 Task: Create a due date automation trigger when advanced on, on the monday of the week before a card is due add checklist with checklist "Resume" incomplete at 11:00 AM.
Action: Mouse moved to (916, 281)
Screenshot: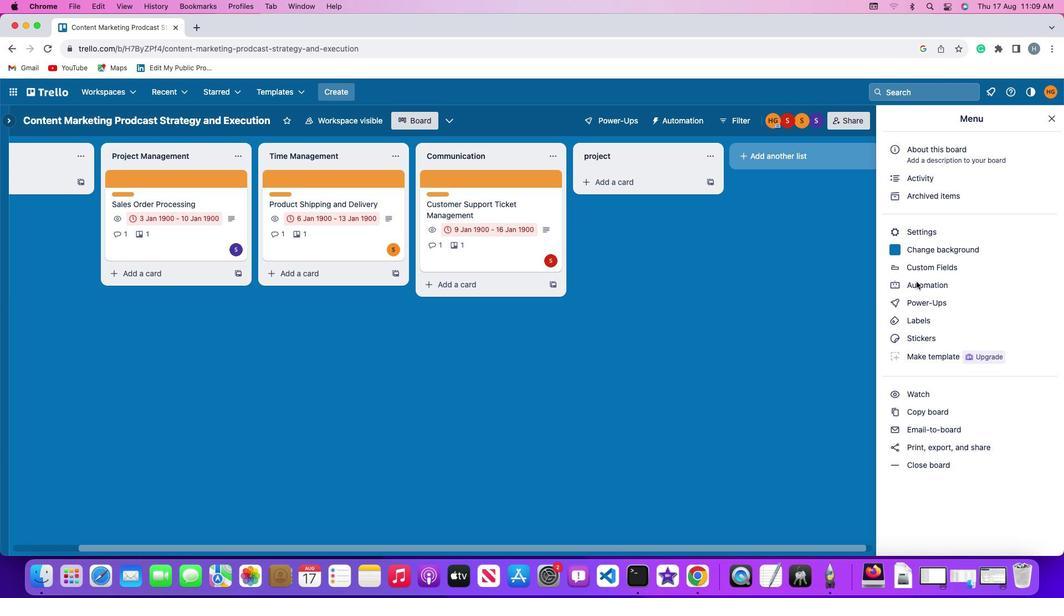 
Action: Mouse pressed left at (916, 281)
Screenshot: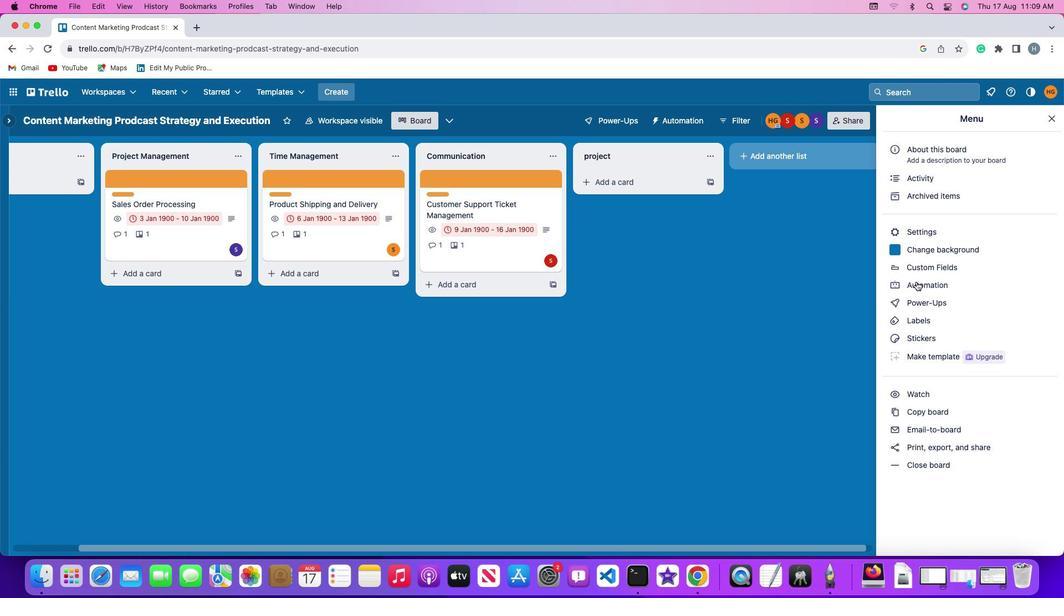 
Action: Mouse pressed left at (916, 281)
Screenshot: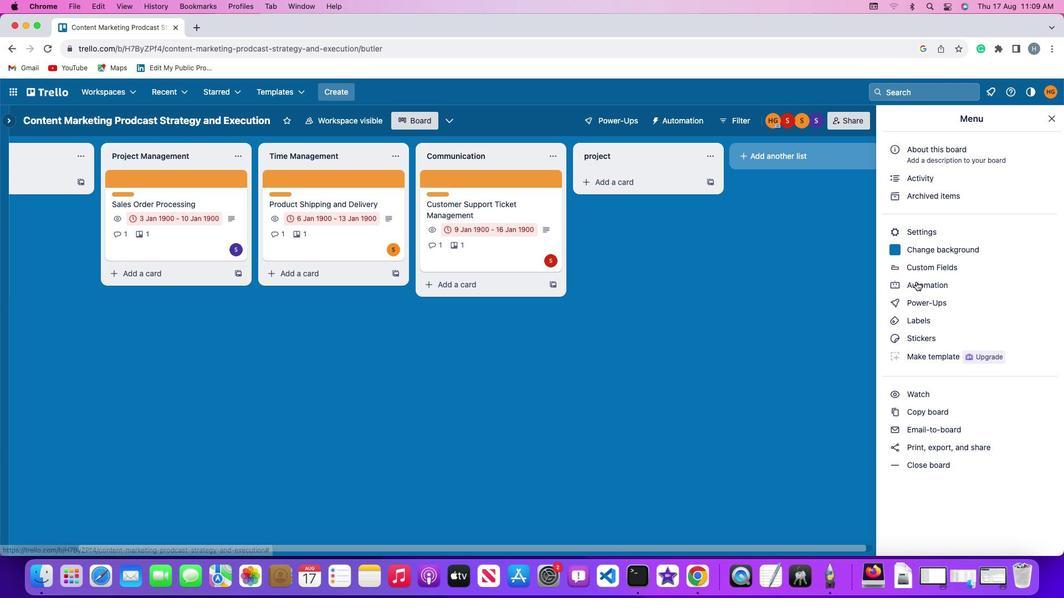 
Action: Mouse moved to (63, 258)
Screenshot: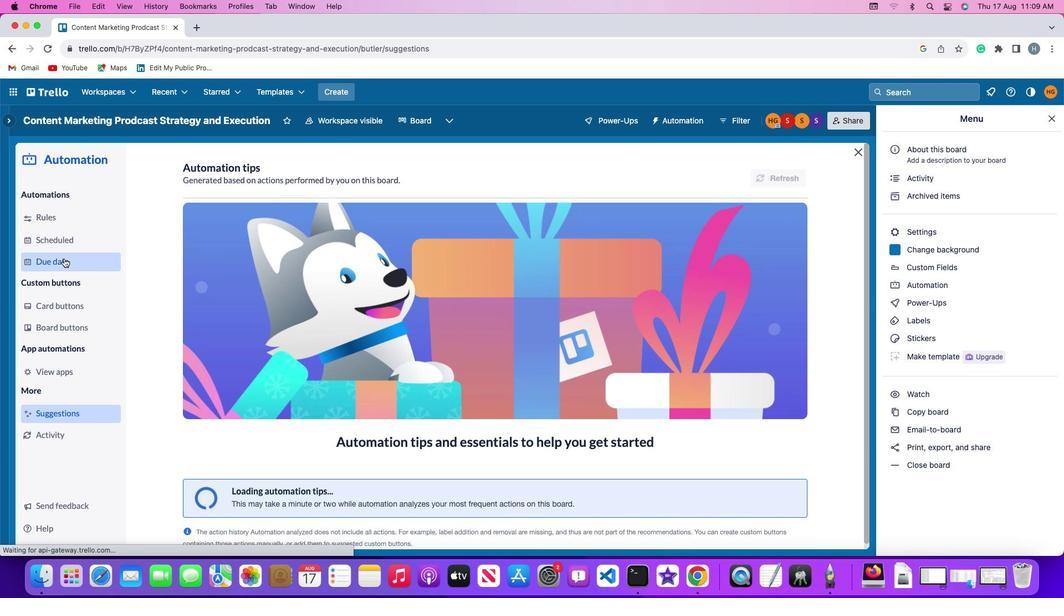 
Action: Mouse pressed left at (63, 258)
Screenshot: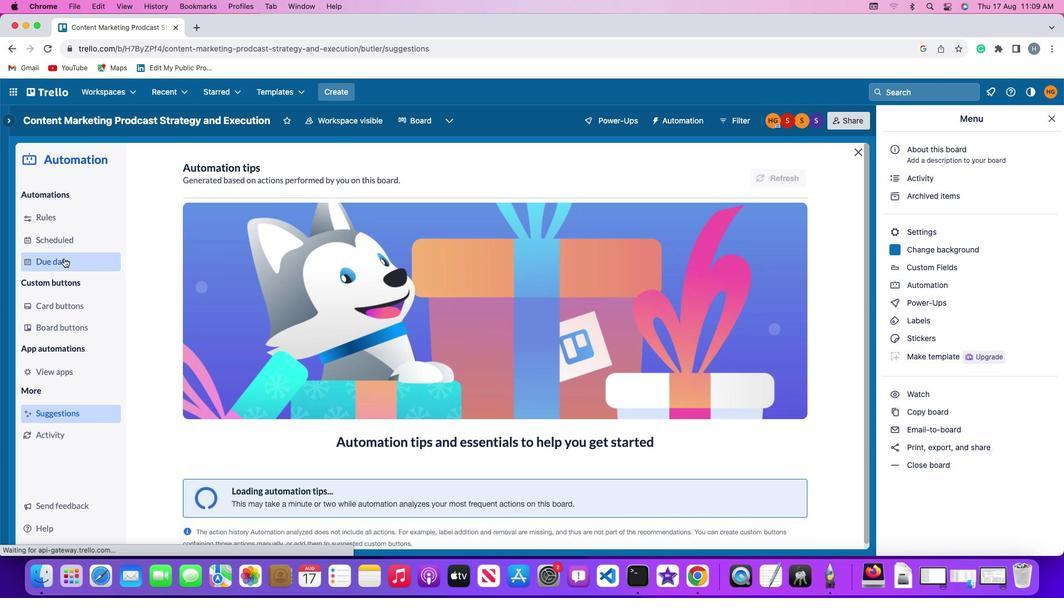 
Action: Mouse moved to (751, 171)
Screenshot: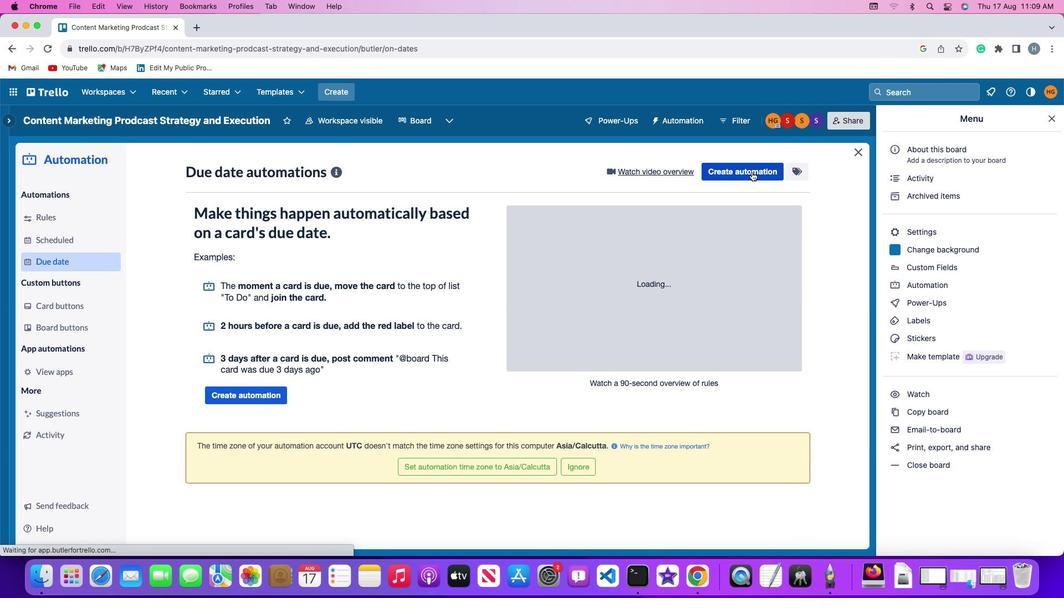 
Action: Mouse pressed left at (751, 171)
Screenshot: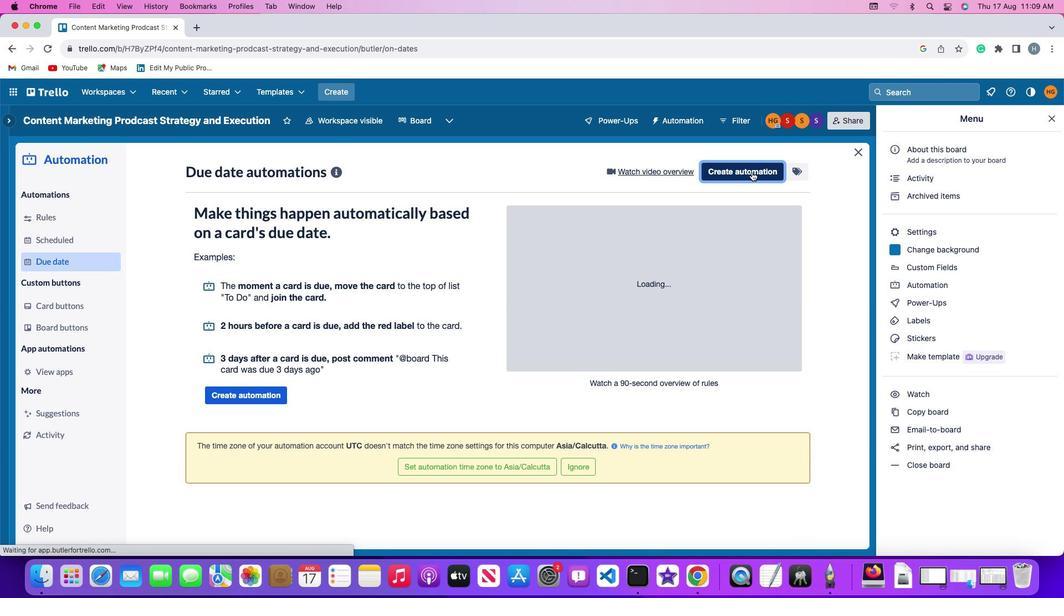 
Action: Mouse moved to (196, 278)
Screenshot: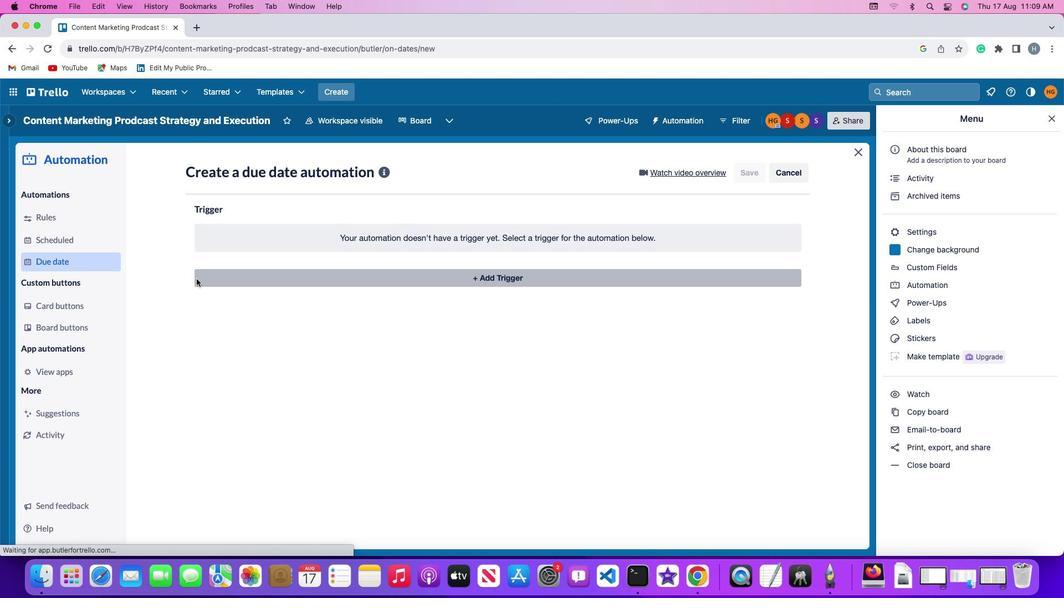 
Action: Mouse pressed left at (196, 278)
Screenshot: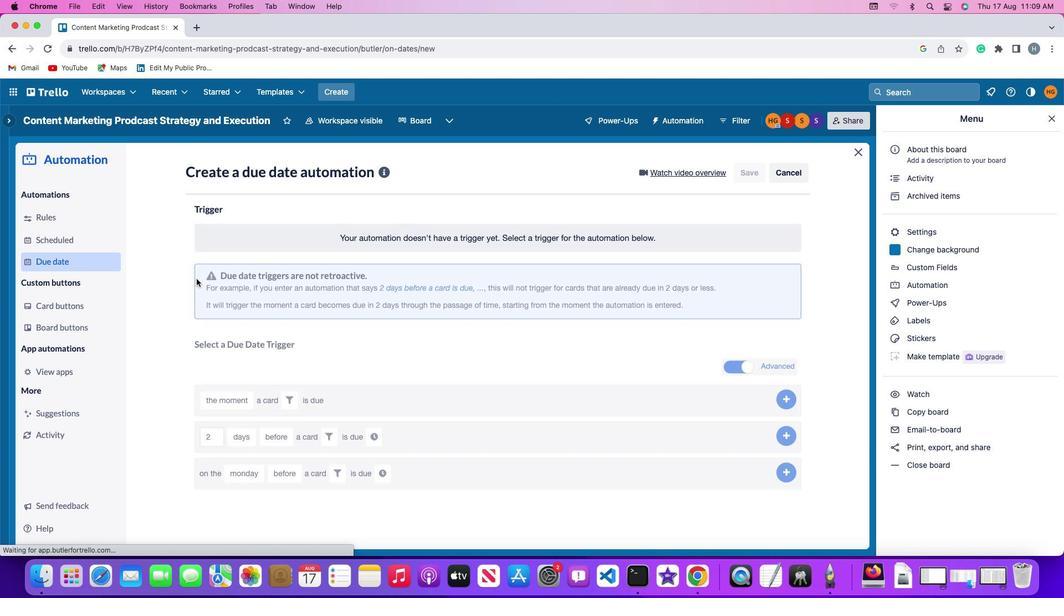 
Action: Mouse moved to (237, 482)
Screenshot: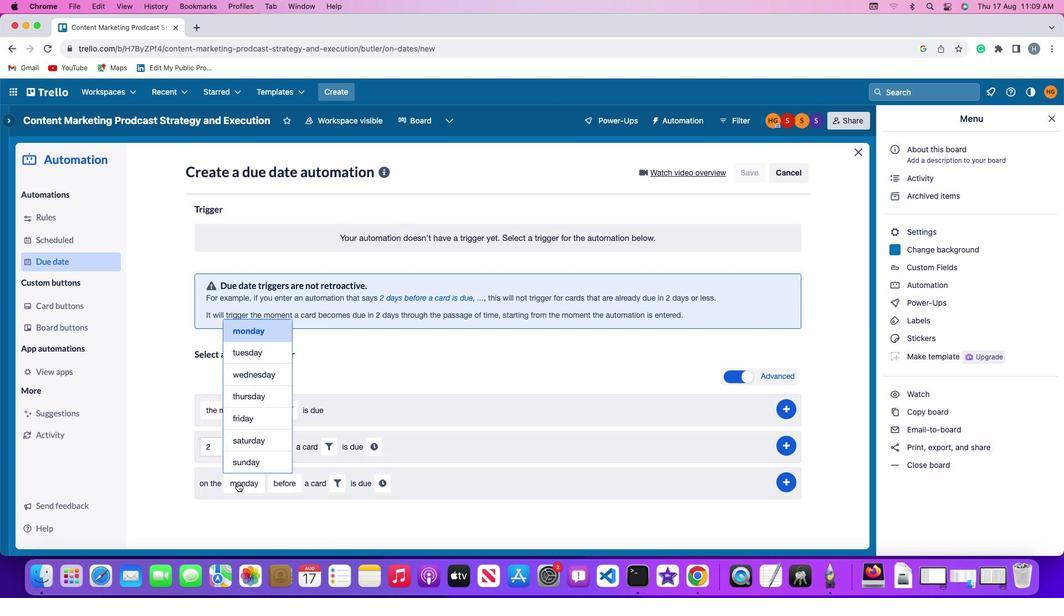 
Action: Mouse pressed left at (237, 482)
Screenshot: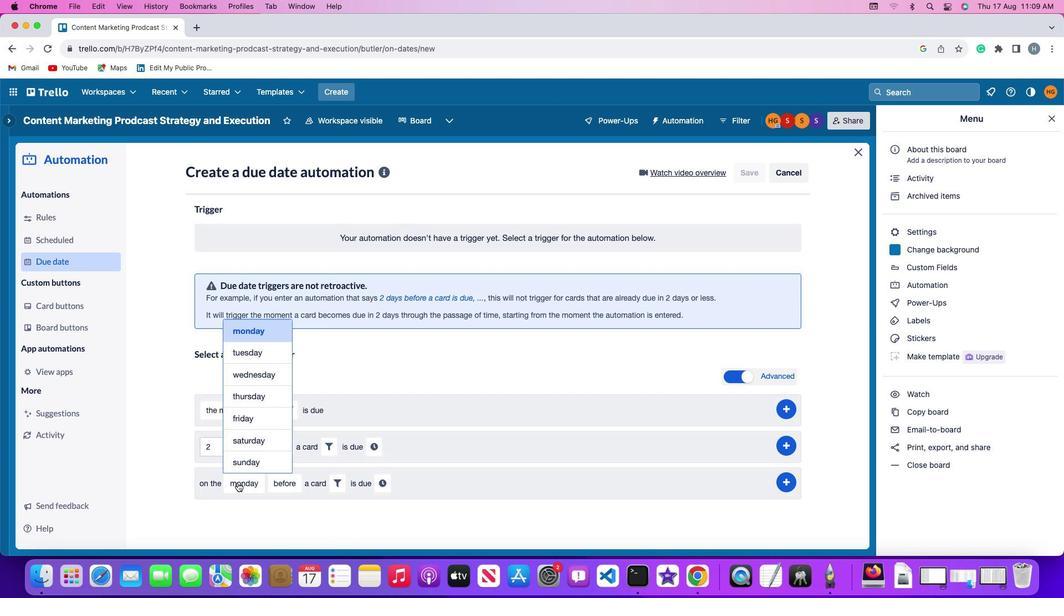 
Action: Mouse moved to (248, 331)
Screenshot: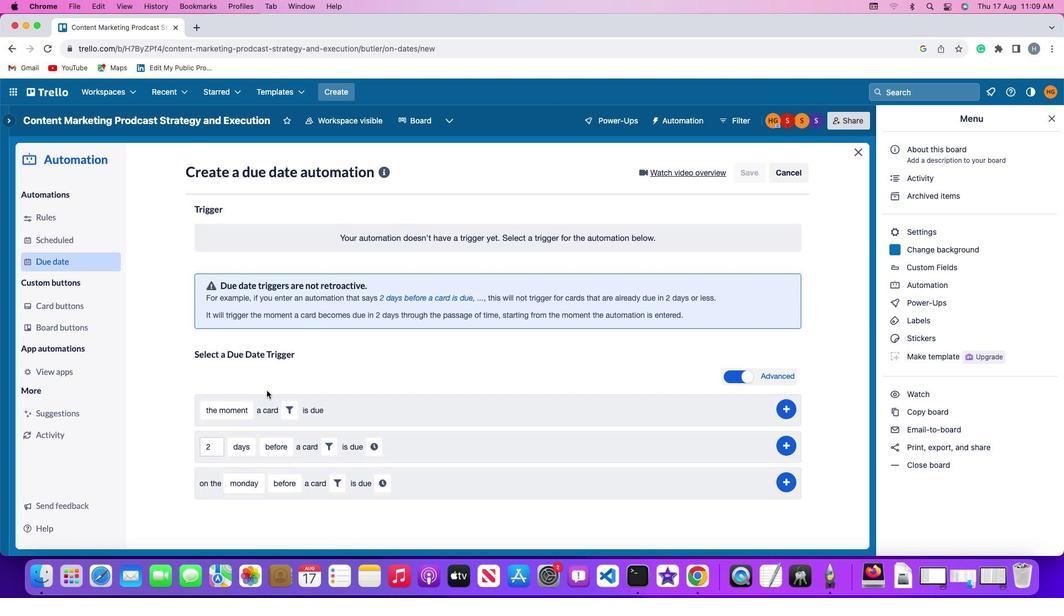 
Action: Mouse pressed left at (248, 331)
Screenshot: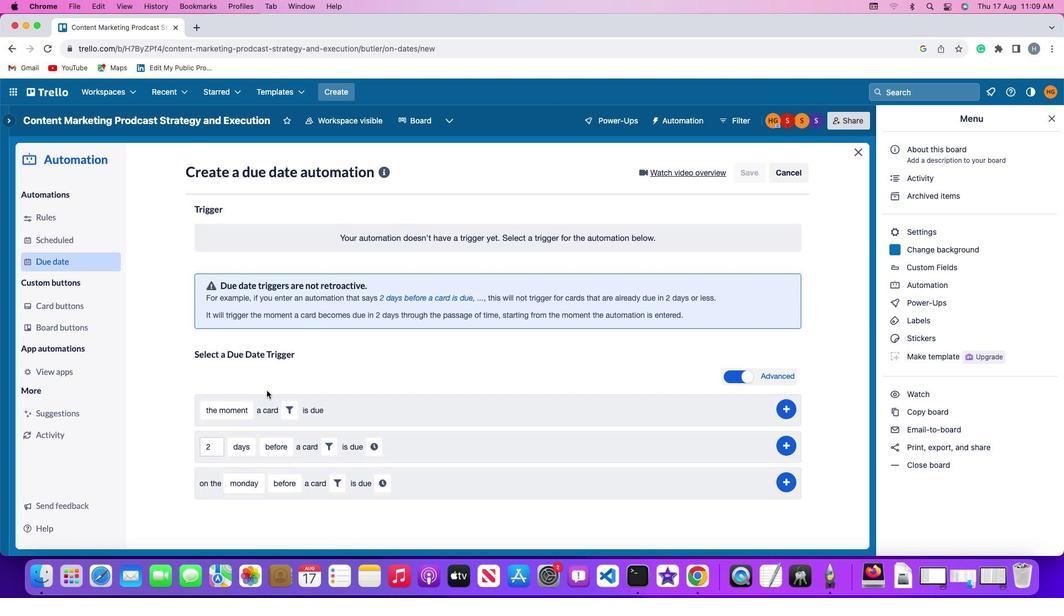 
Action: Mouse moved to (290, 487)
Screenshot: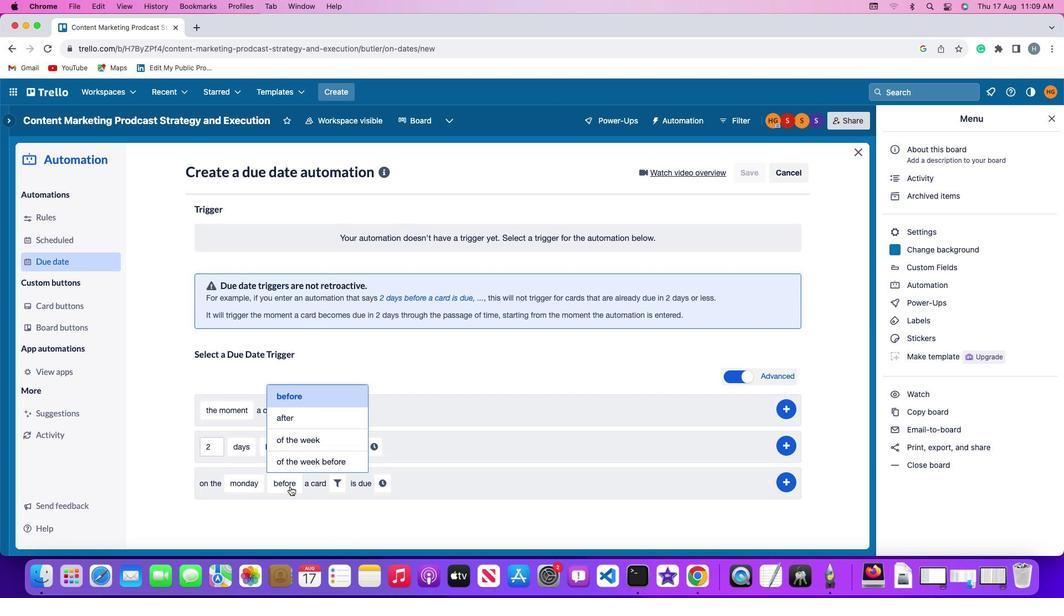 
Action: Mouse pressed left at (290, 487)
Screenshot: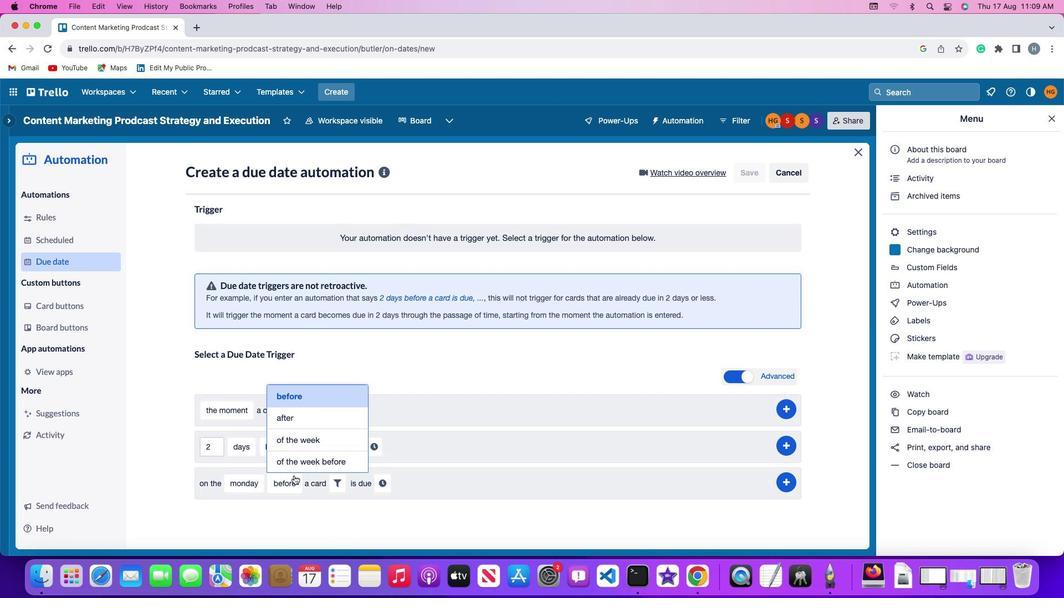 
Action: Mouse moved to (296, 460)
Screenshot: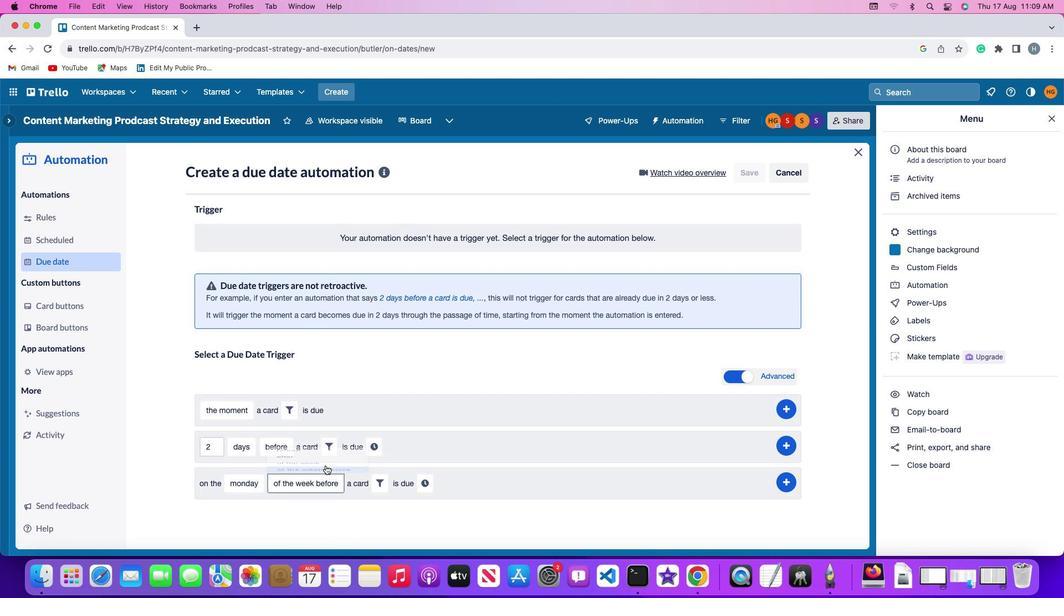 
Action: Mouse pressed left at (296, 460)
Screenshot: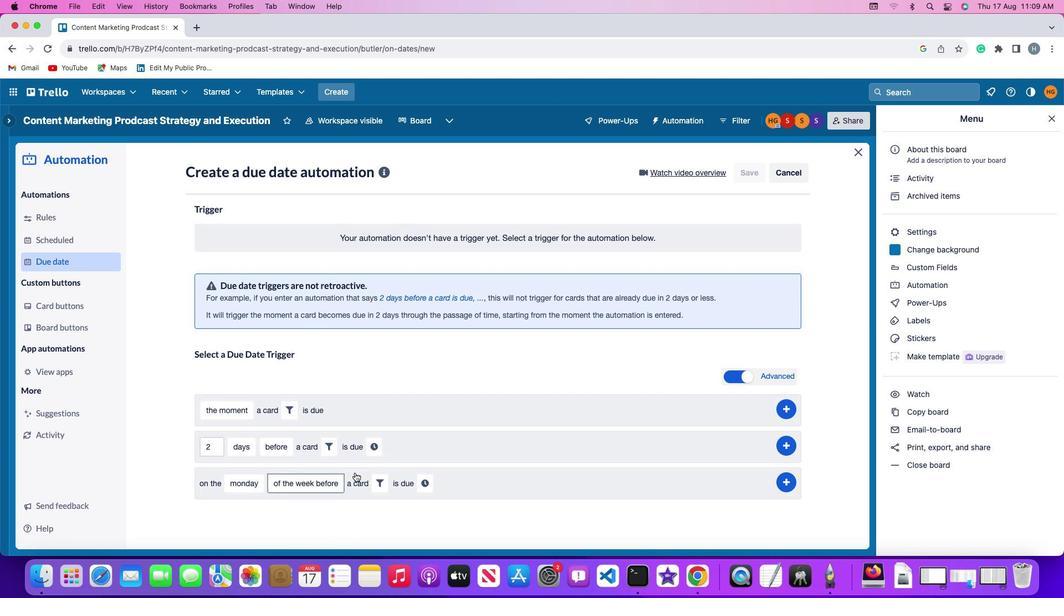 
Action: Mouse moved to (374, 480)
Screenshot: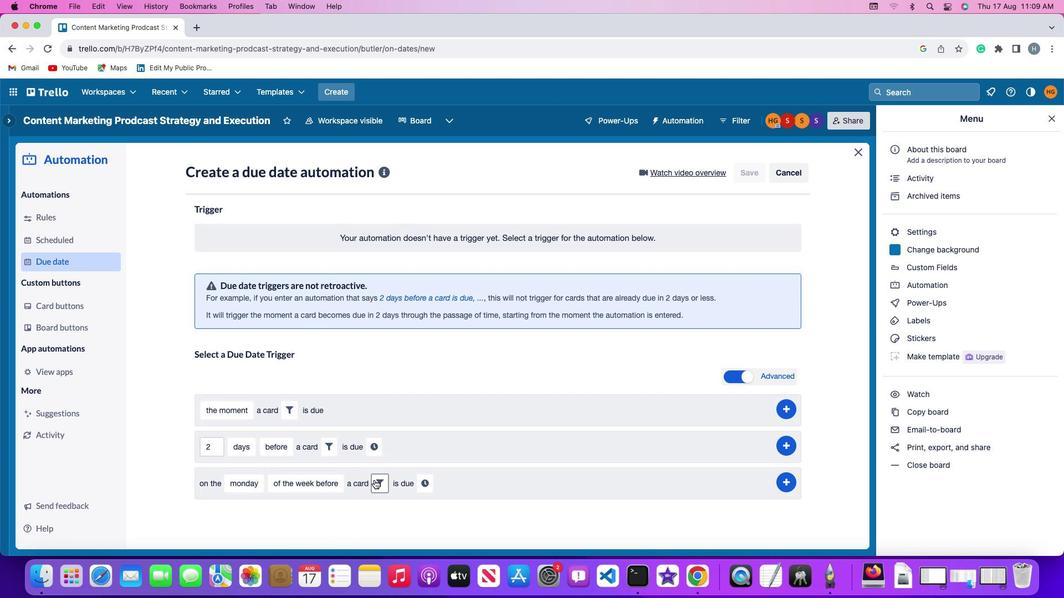 
Action: Mouse pressed left at (374, 480)
Screenshot: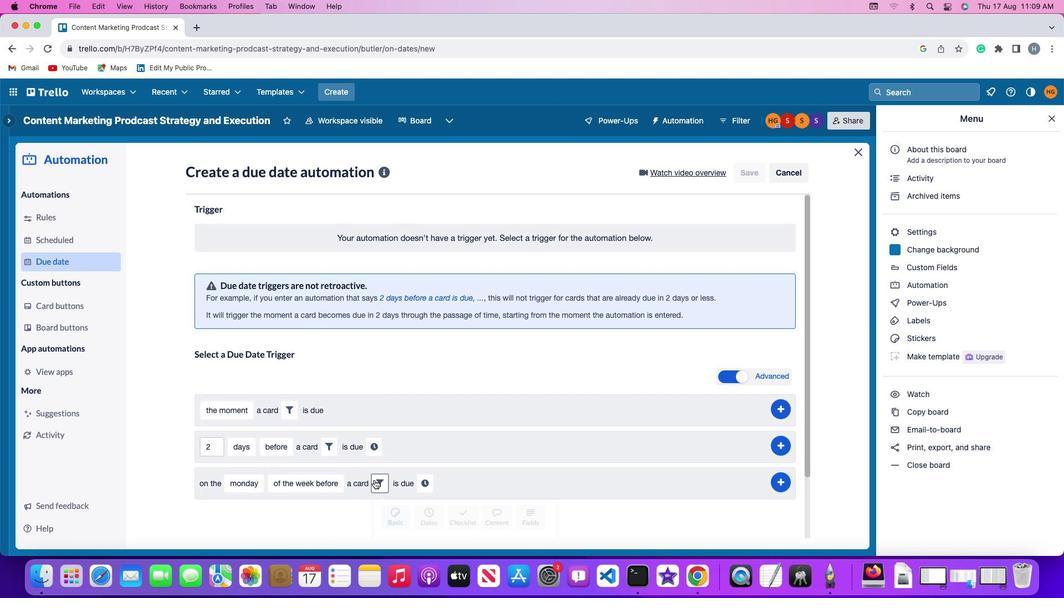 
Action: Mouse moved to (471, 517)
Screenshot: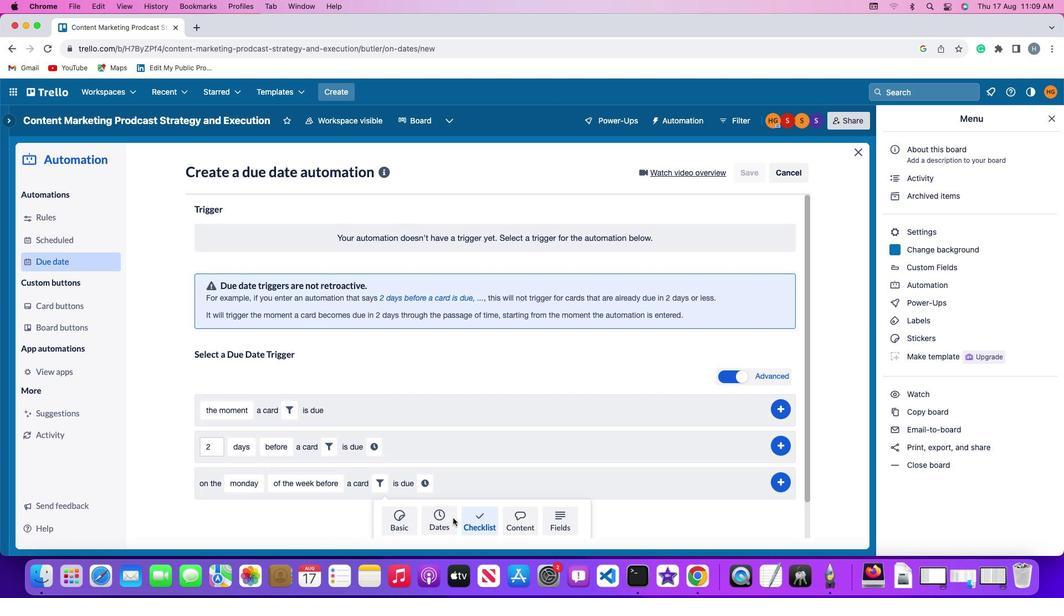 
Action: Mouse pressed left at (471, 517)
Screenshot: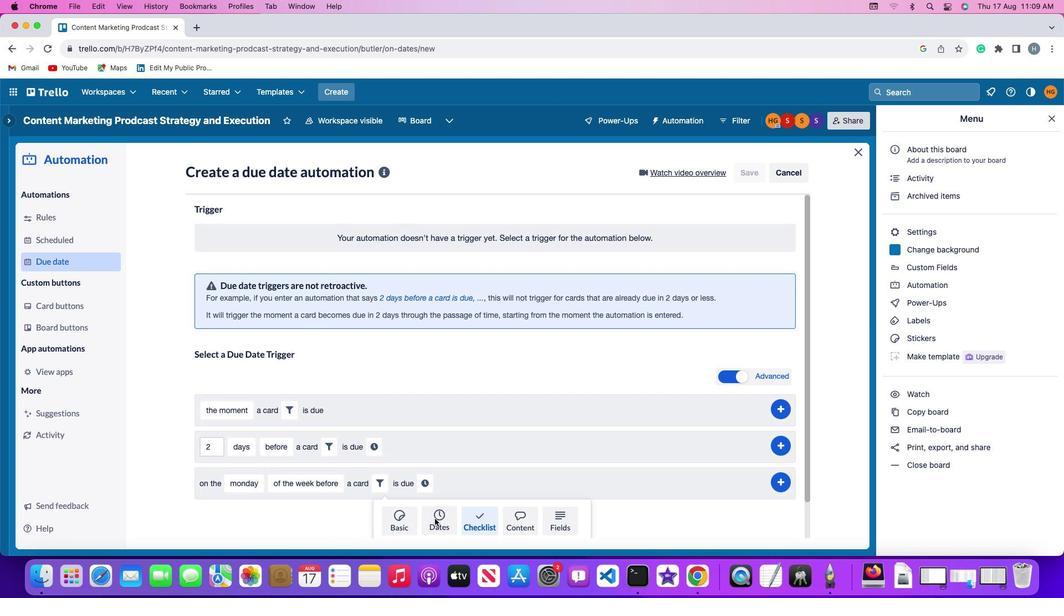 
Action: Mouse moved to (350, 517)
Screenshot: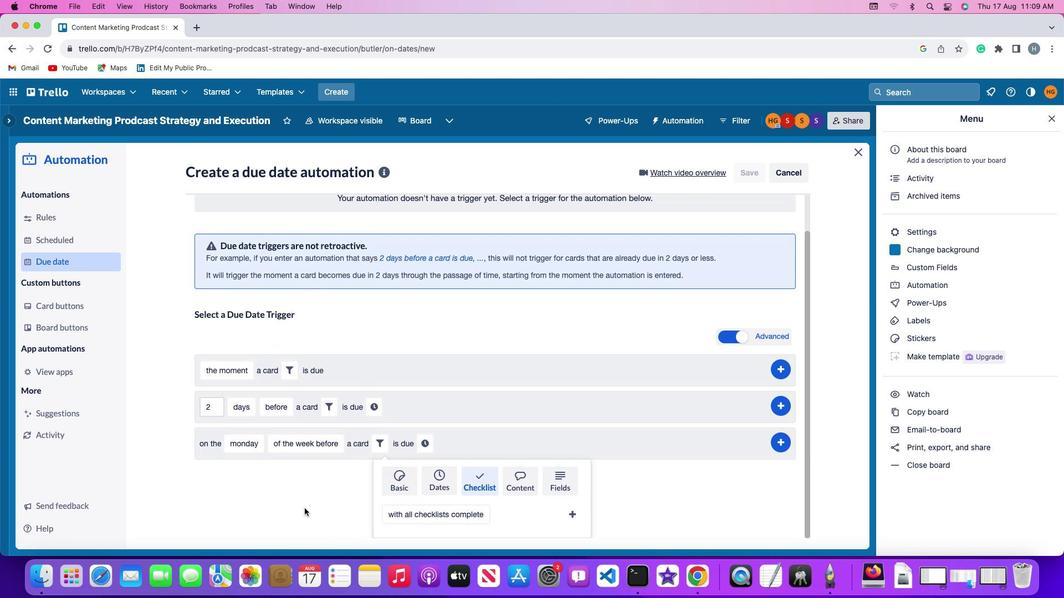 
Action: Mouse scrolled (350, 517) with delta (0, 0)
Screenshot: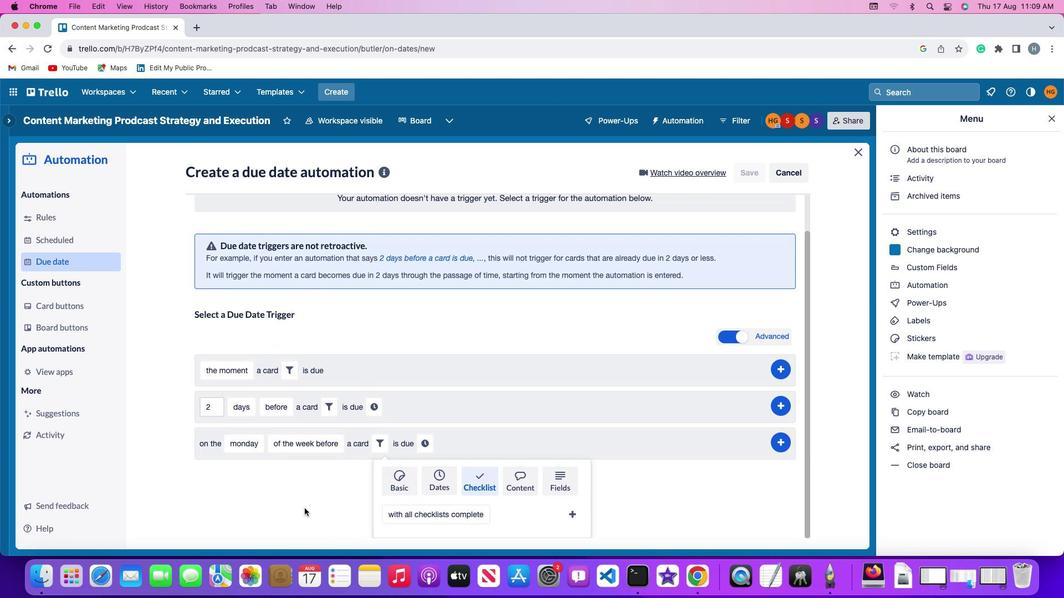 
Action: Mouse scrolled (350, 517) with delta (0, 0)
Screenshot: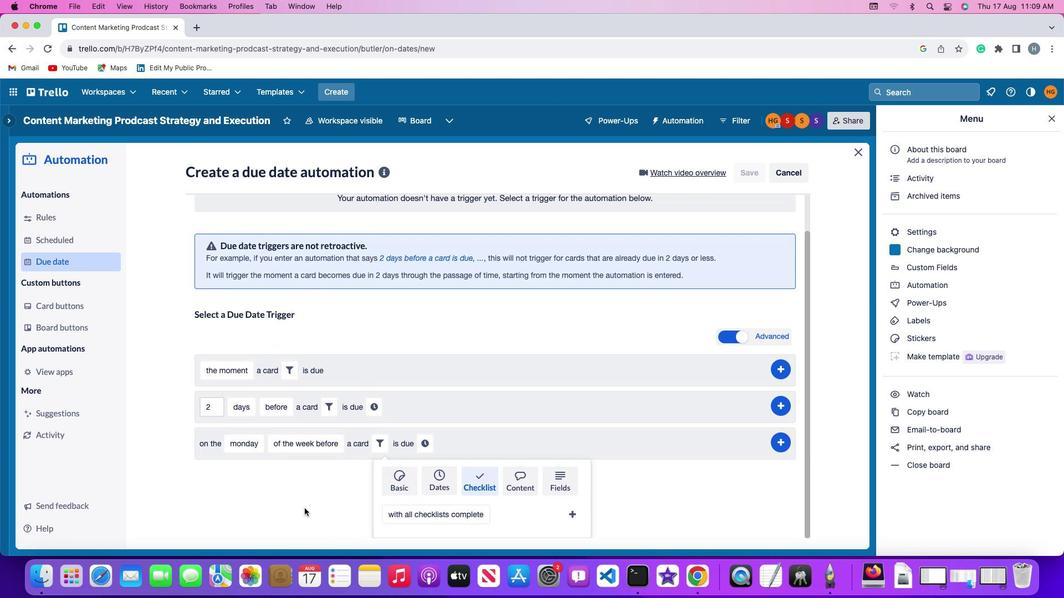 
Action: Mouse scrolled (350, 517) with delta (0, -2)
Screenshot: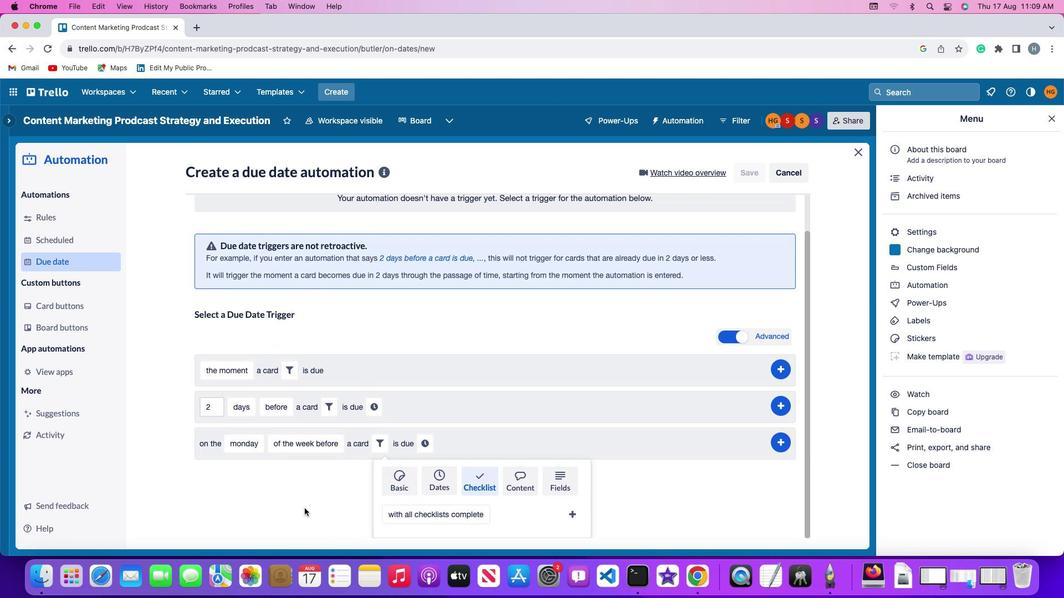 
Action: Mouse scrolled (350, 517) with delta (0, -2)
Screenshot: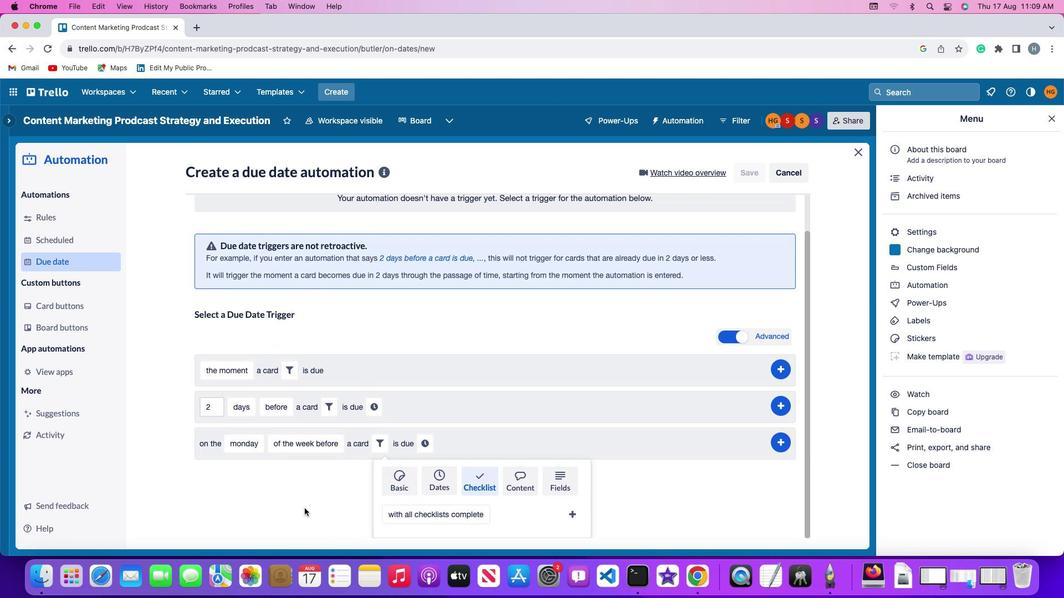 
Action: Mouse scrolled (350, 517) with delta (0, -3)
Screenshot: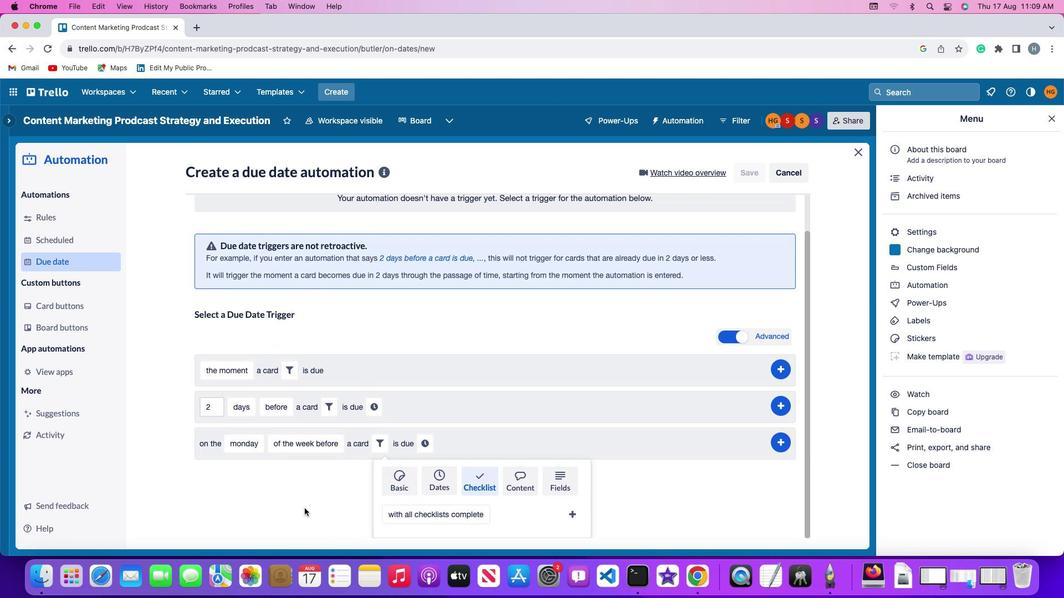 
Action: Mouse moved to (404, 515)
Screenshot: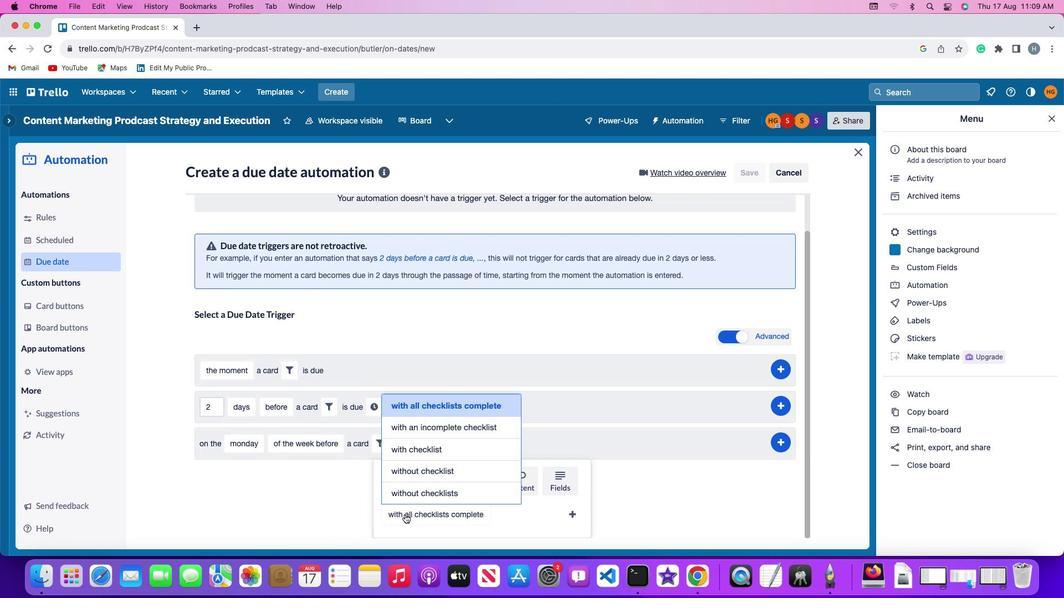 
Action: Mouse pressed left at (404, 515)
Screenshot: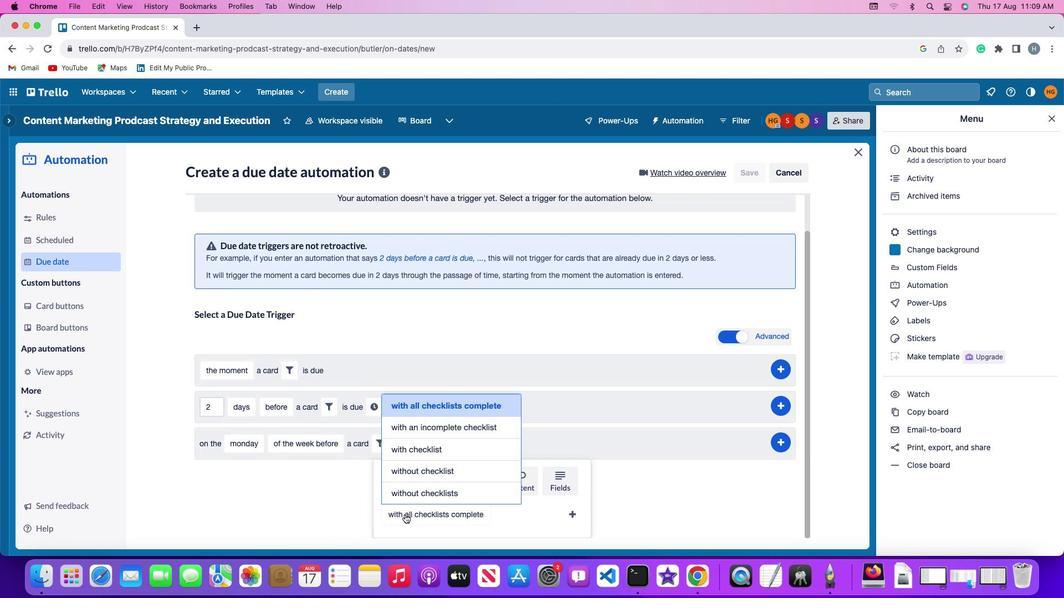 
Action: Mouse moved to (416, 449)
Screenshot: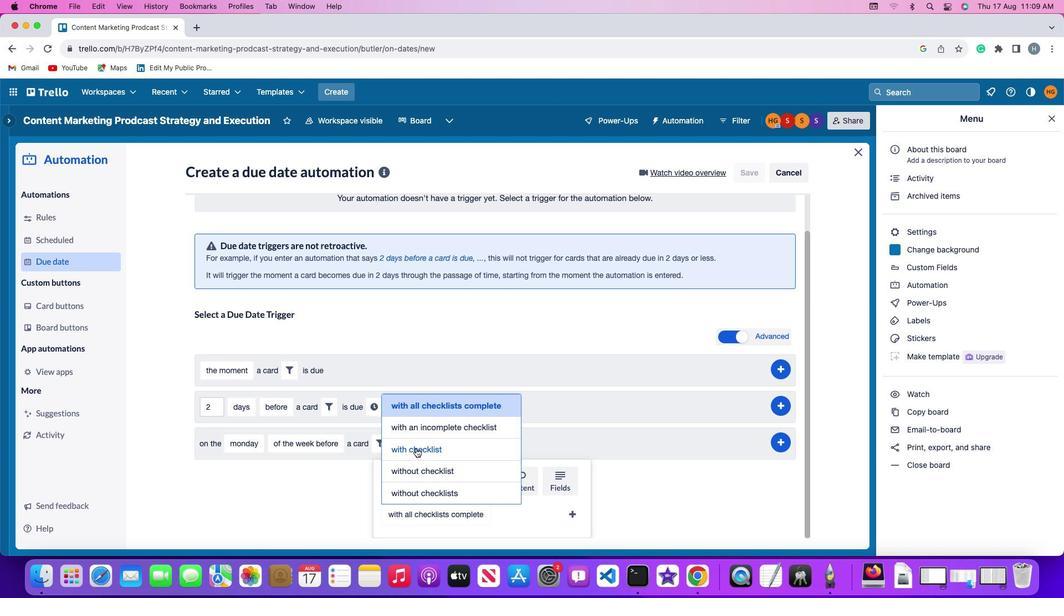 
Action: Mouse pressed left at (416, 449)
Screenshot: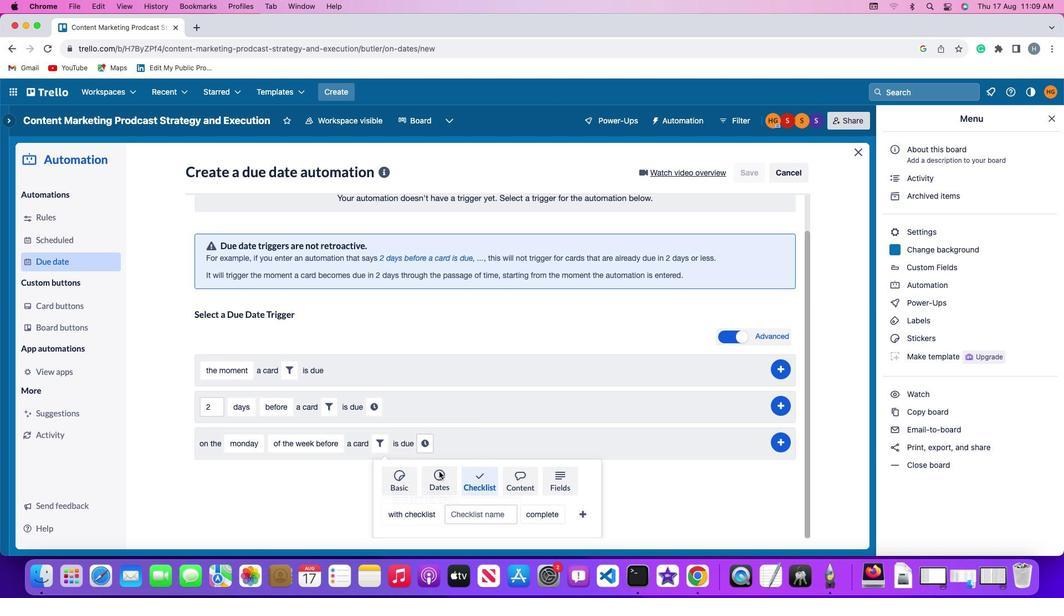 
Action: Mouse moved to (481, 510)
Screenshot: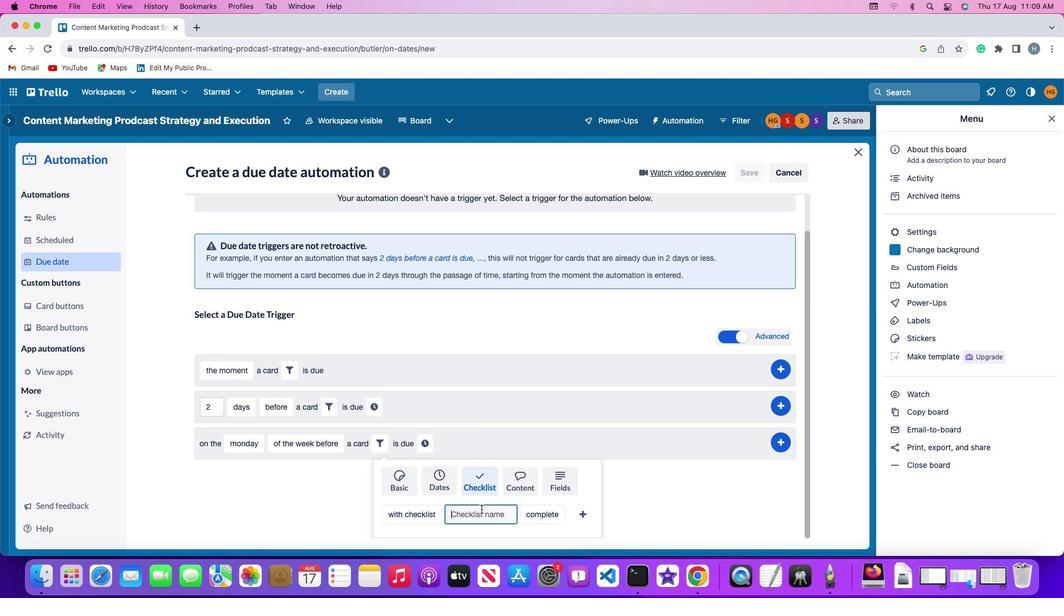
Action: Mouse pressed left at (481, 510)
Screenshot: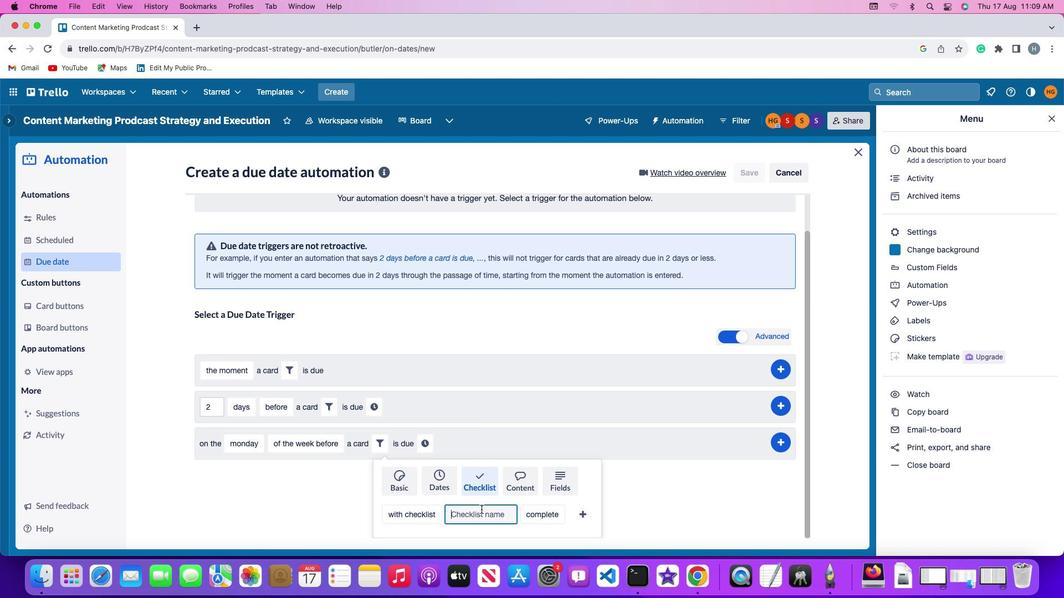 
Action: Key pressed Key.shift'R''e''s''u''m''e'
Screenshot: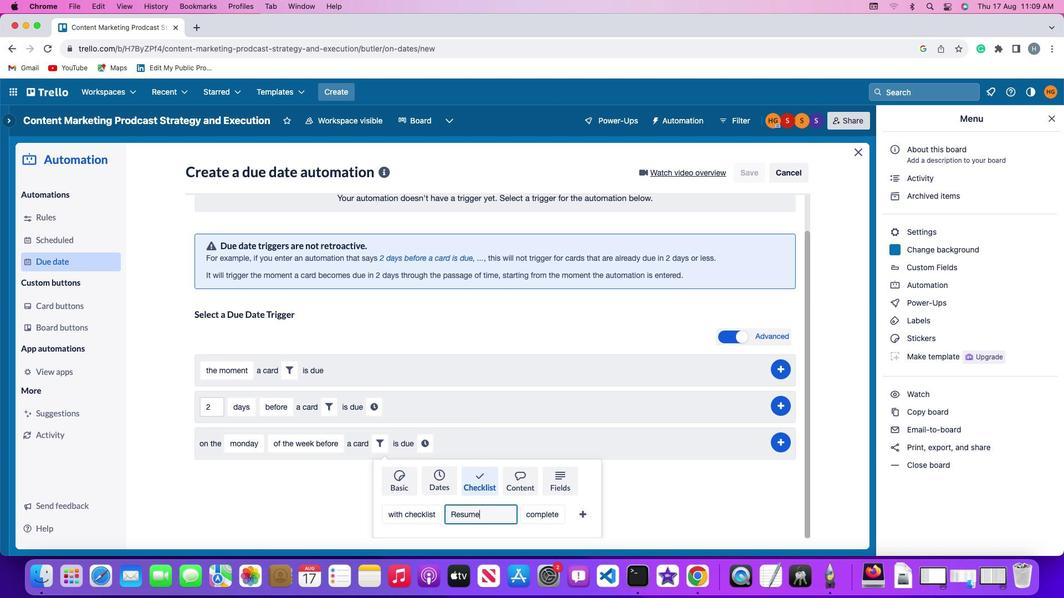 
Action: Mouse moved to (538, 519)
Screenshot: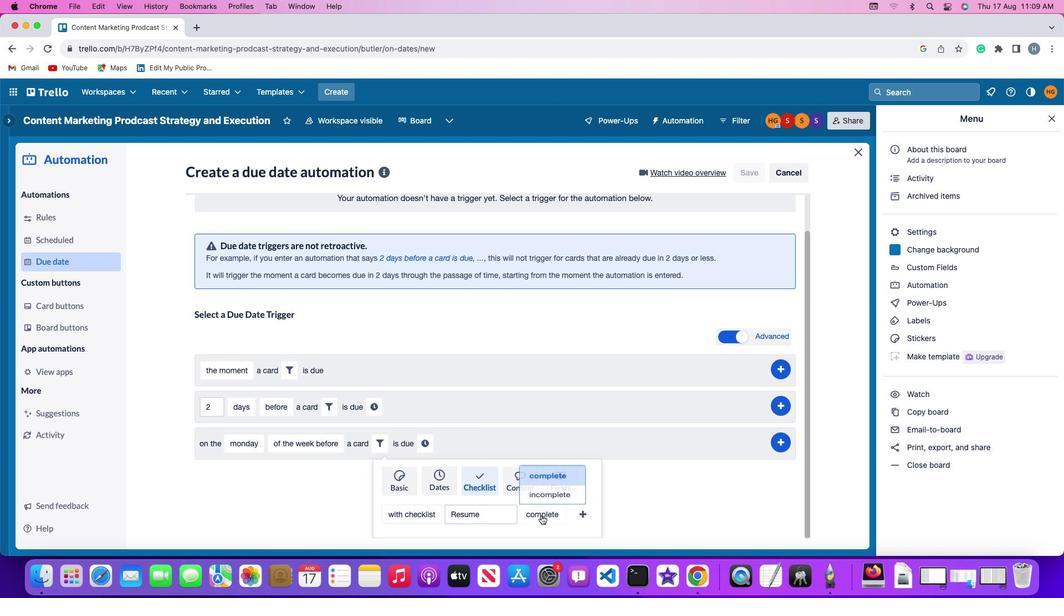 
Action: Mouse pressed left at (538, 519)
Screenshot: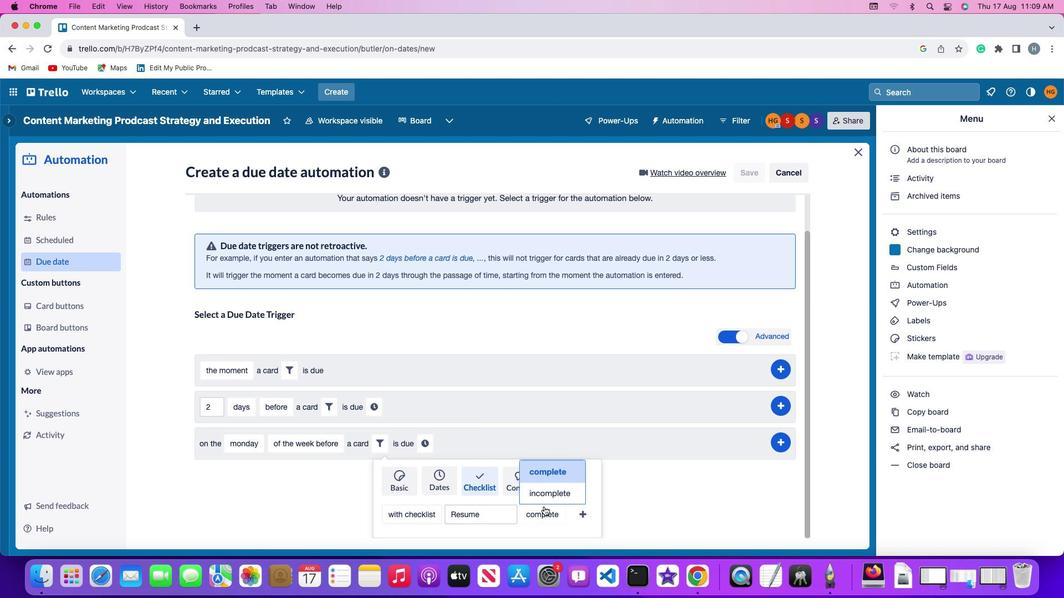 
Action: Mouse moved to (545, 493)
Screenshot: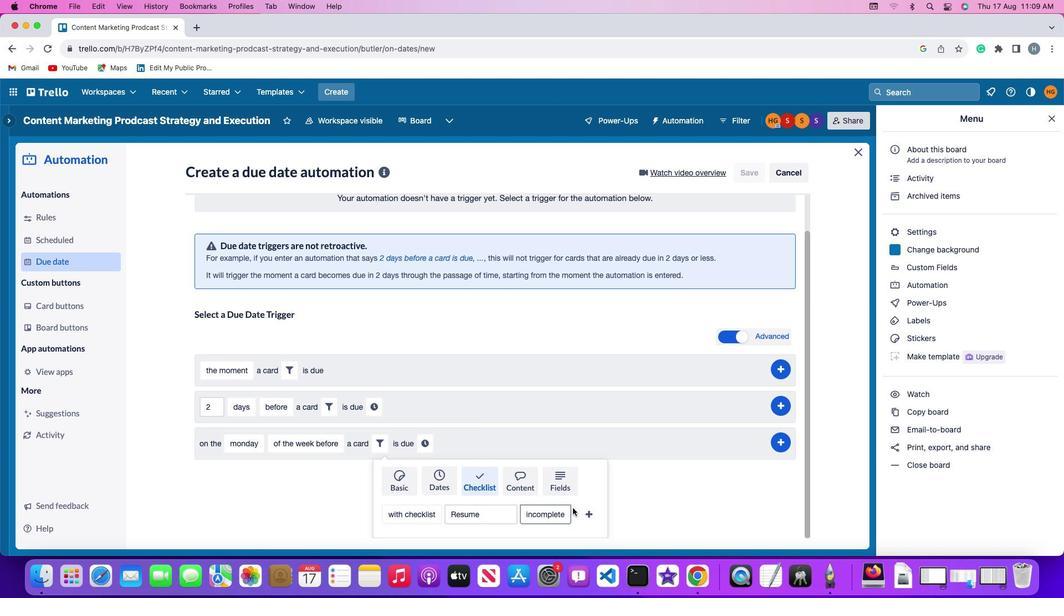 
Action: Mouse pressed left at (545, 493)
Screenshot: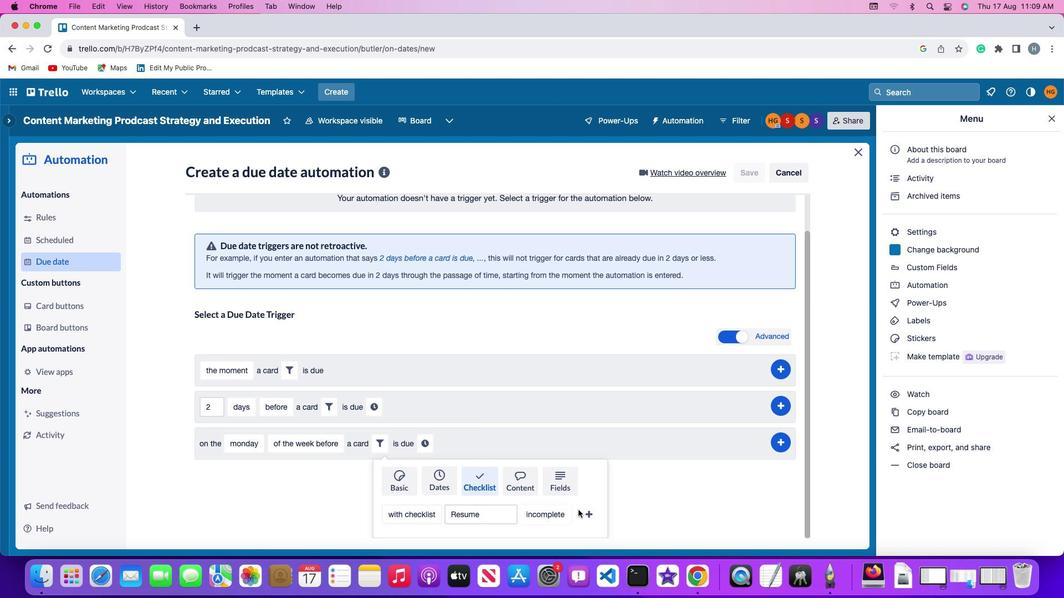
Action: Mouse moved to (593, 512)
Screenshot: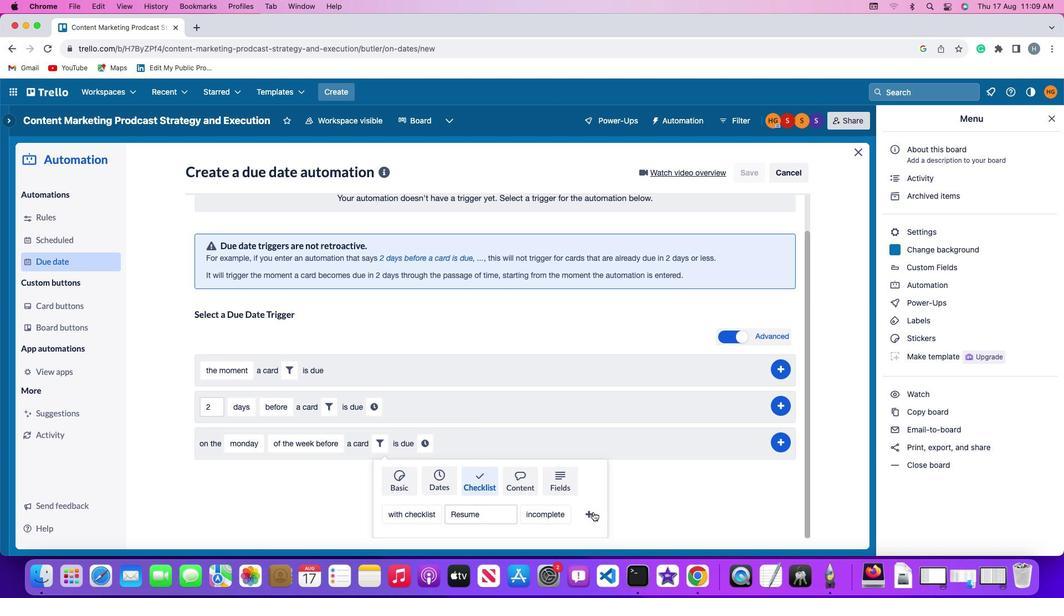 
Action: Mouse pressed left at (593, 512)
Screenshot: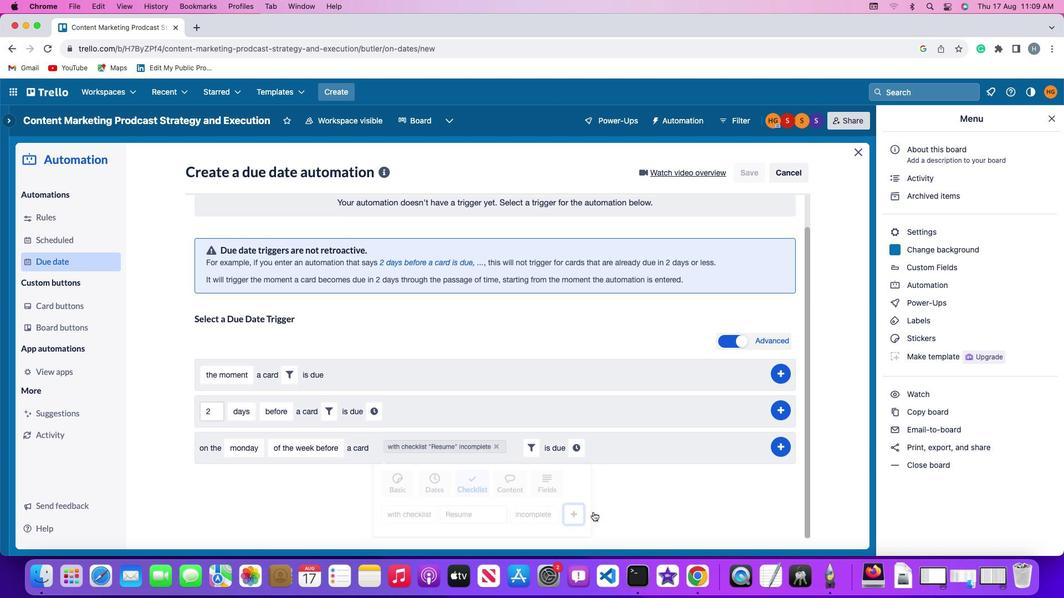 
Action: Mouse moved to (577, 482)
Screenshot: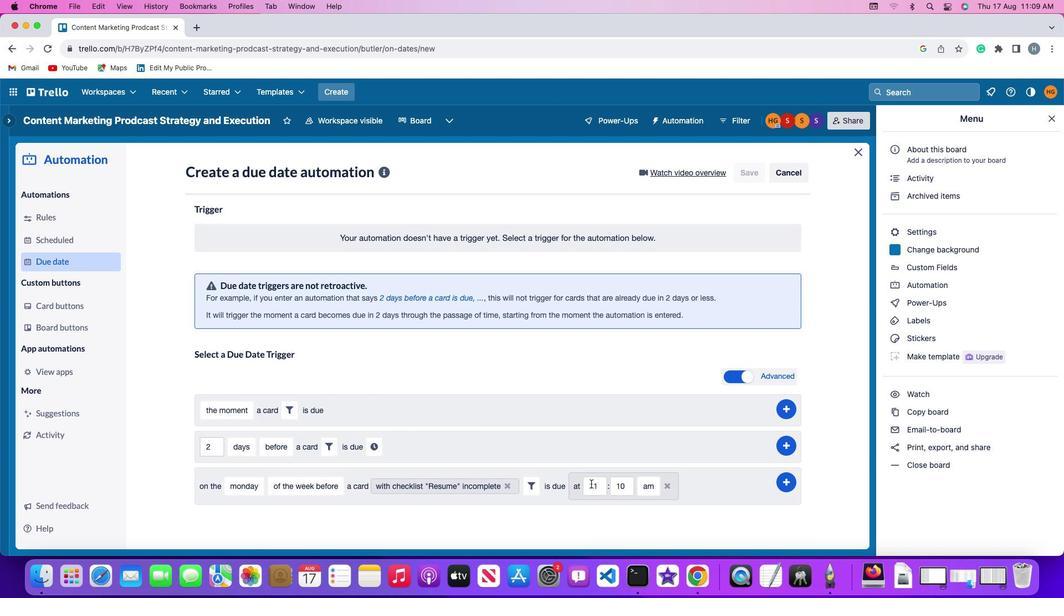 
Action: Mouse pressed left at (577, 482)
Screenshot: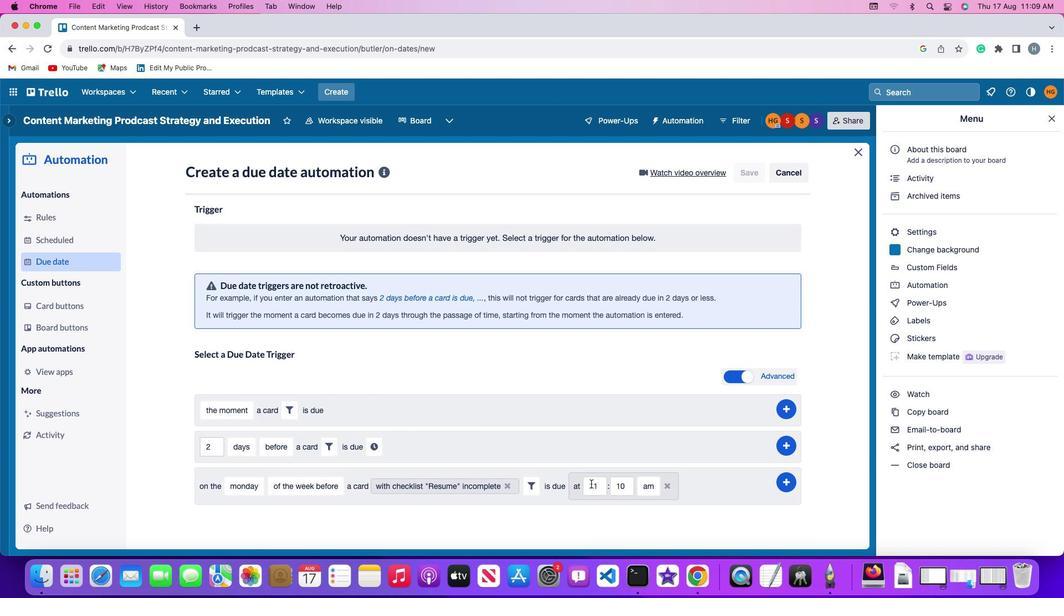 
Action: Mouse moved to (598, 484)
Screenshot: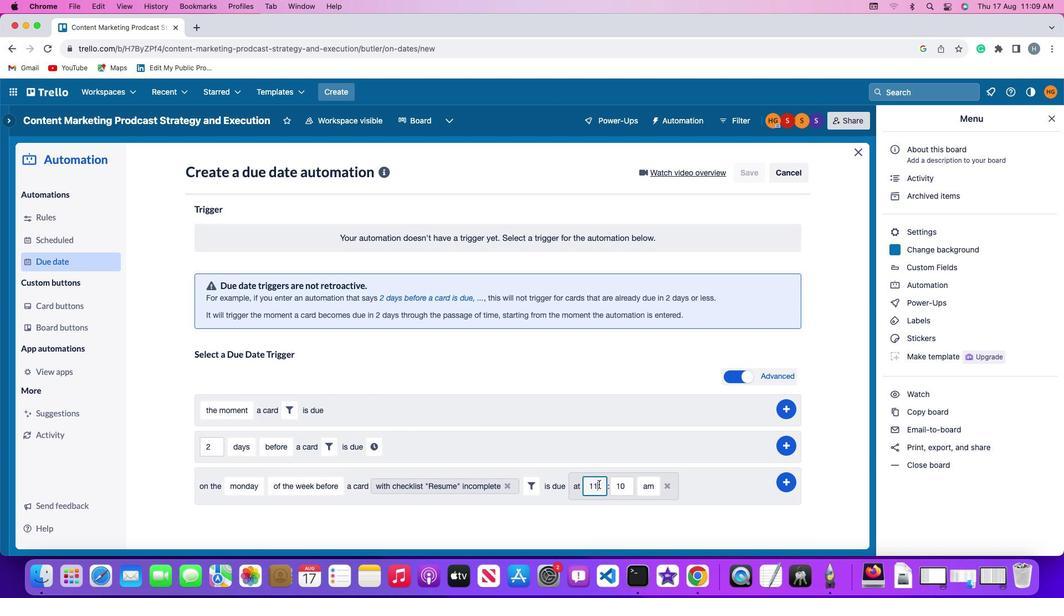 
Action: Mouse pressed left at (598, 484)
Screenshot: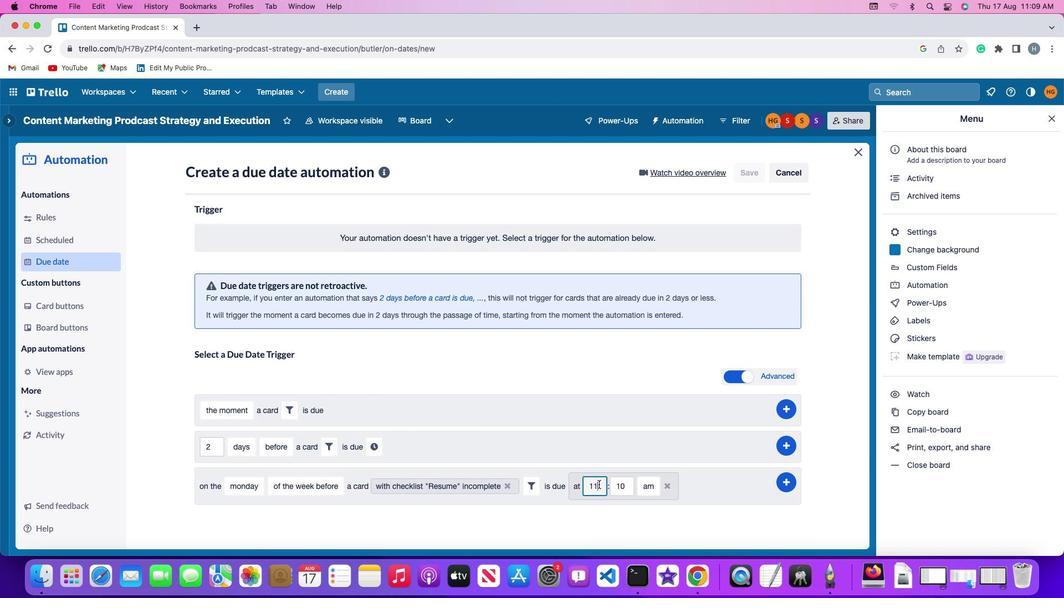 
Action: Mouse moved to (599, 484)
Screenshot: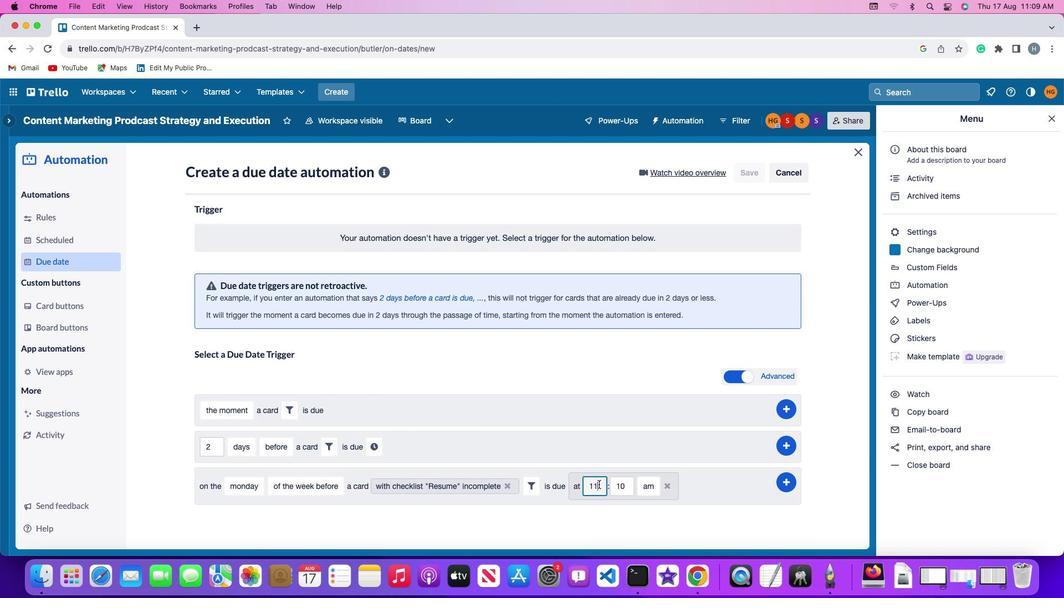 
Action: Key pressed Key.backspaceKey.backspace'1''1''1'Key.backspace
Screenshot: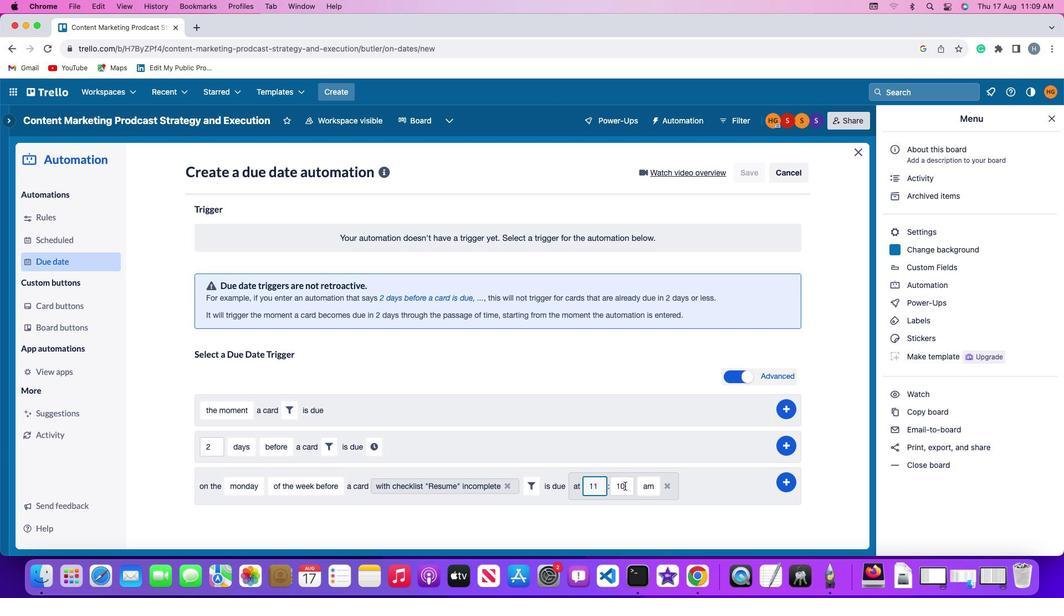 
Action: Mouse moved to (630, 485)
Screenshot: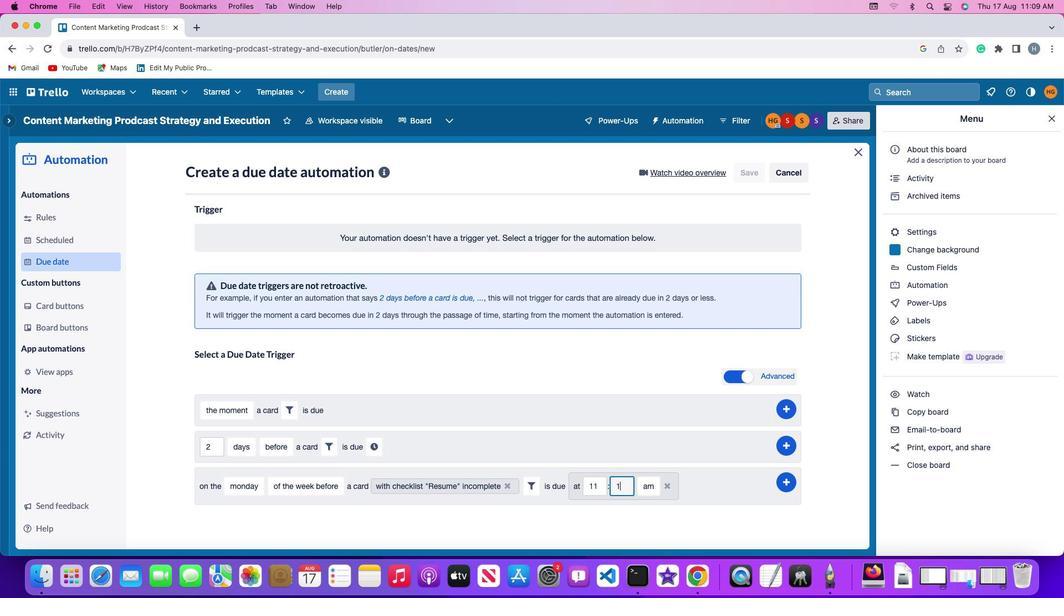 
Action: Mouse pressed left at (630, 485)
Screenshot: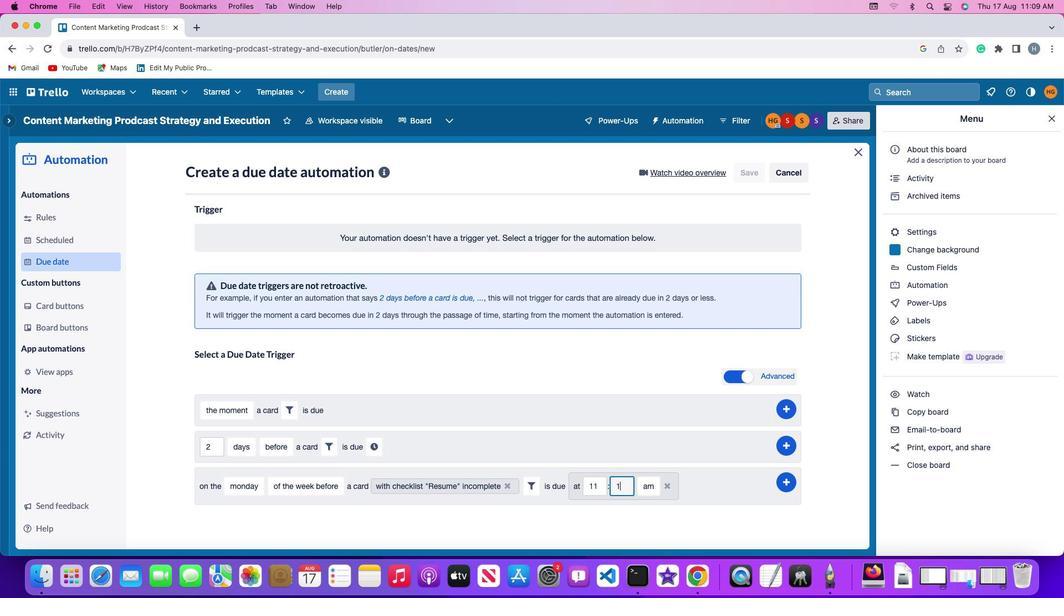 
Action: Key pressed Key.backspaceKey.backspace'0''0'
Screenshot: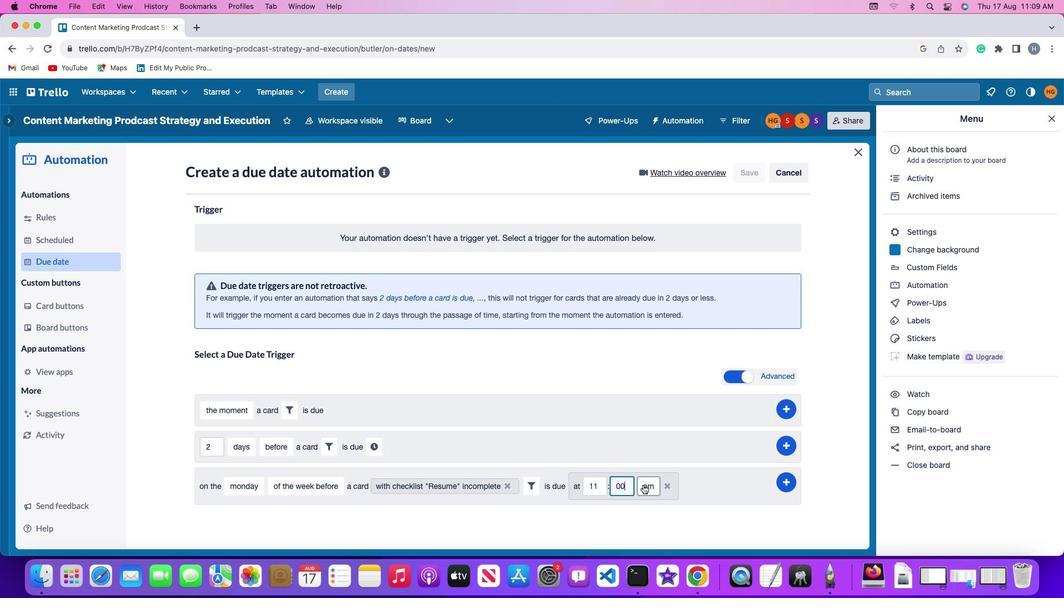 
Action: Mouse moved to (648, 482)
Screenshot: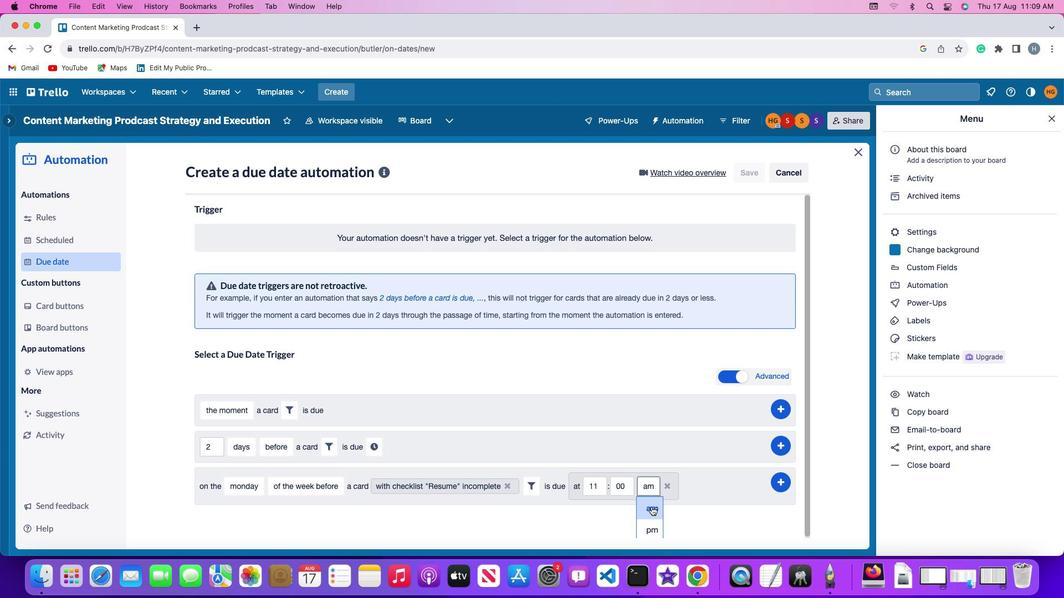 
Action: Mouse pressed left at (648, 482)
Screenshot: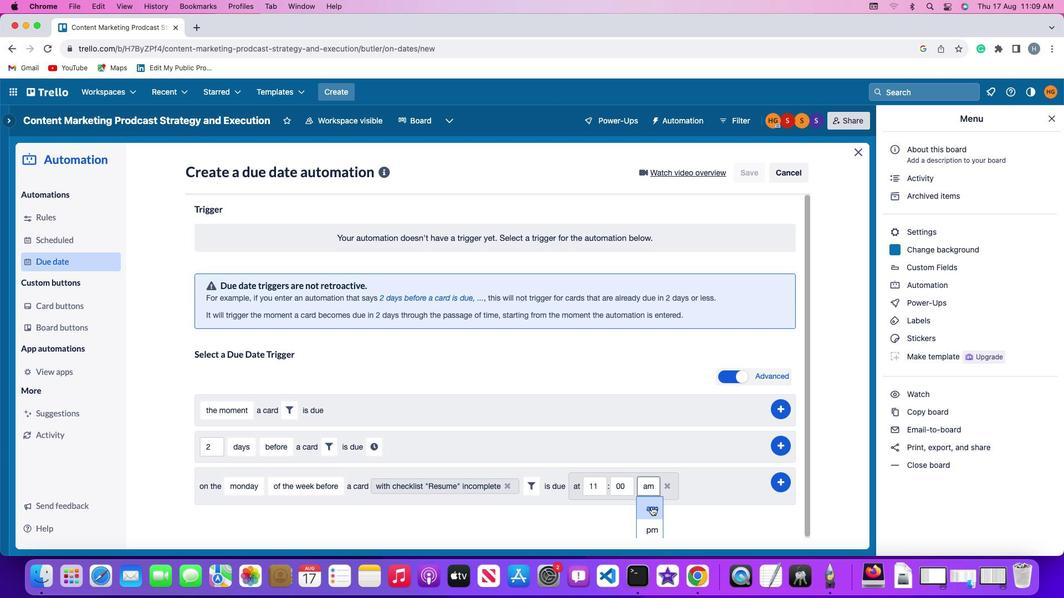 
Action: Mouse moved to (651, 507)
Screenshot: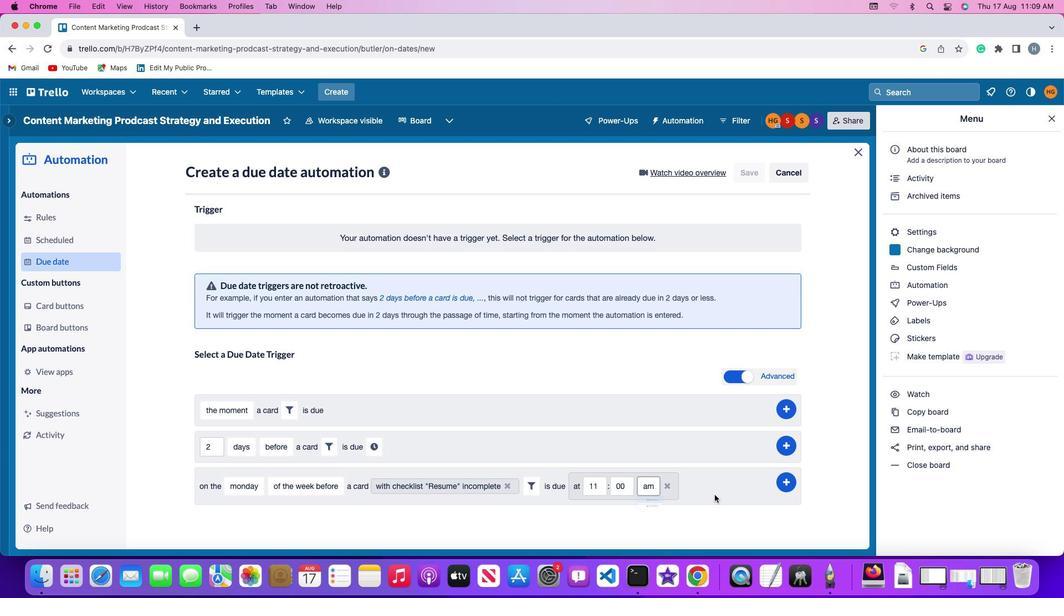 
Action: Mouse pressed left at (651, 507)
Screenshot: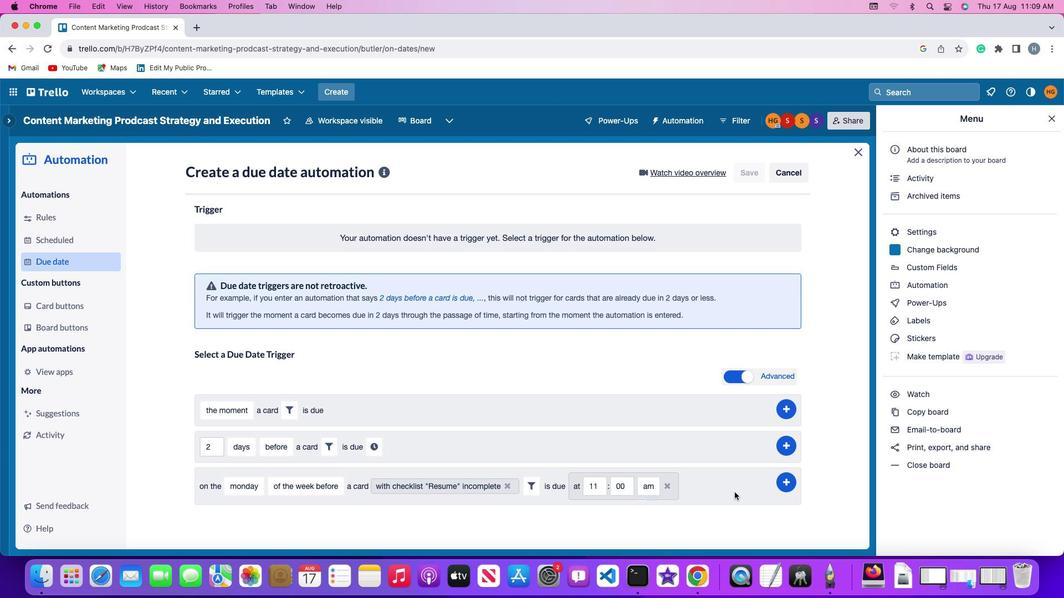 
Action: Mouse moved to (792, 478)
Screenshot: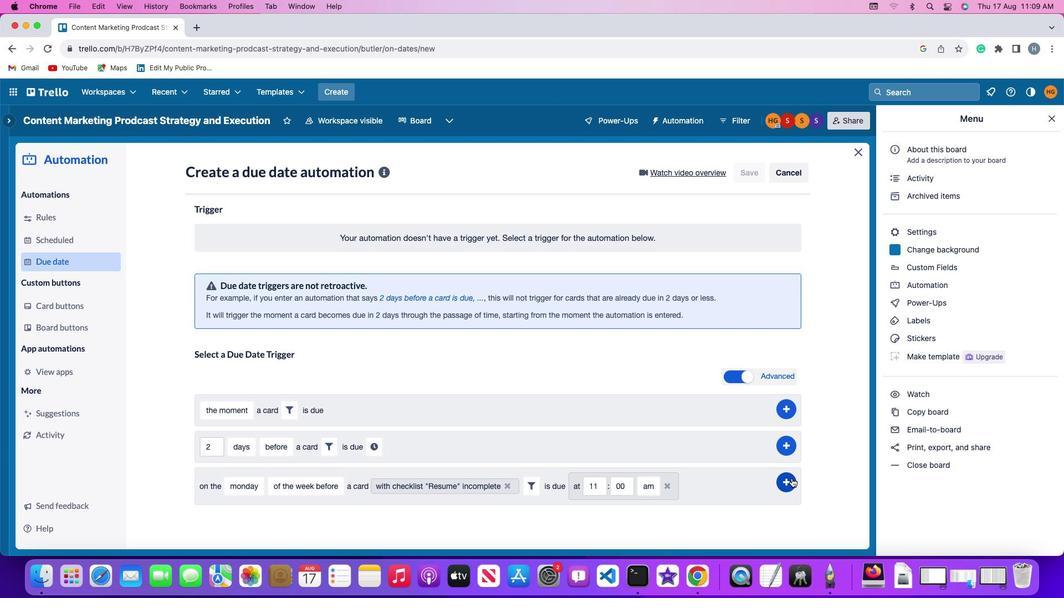 
Action: Mouse pressed left at (792, 478)
Screenshot: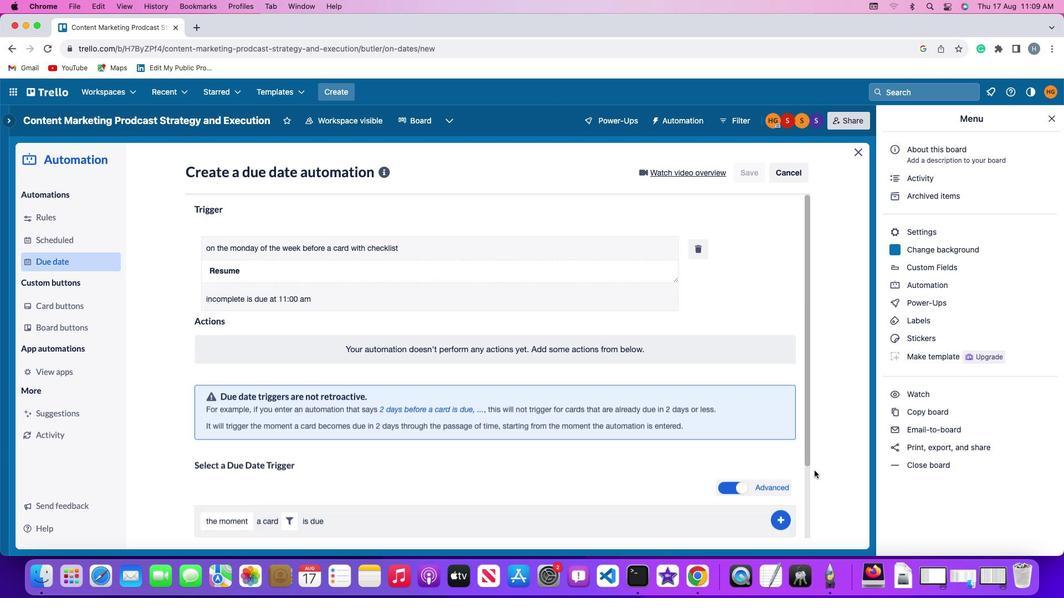 
Action: Mouse moved to (819, 390)
Screenshot: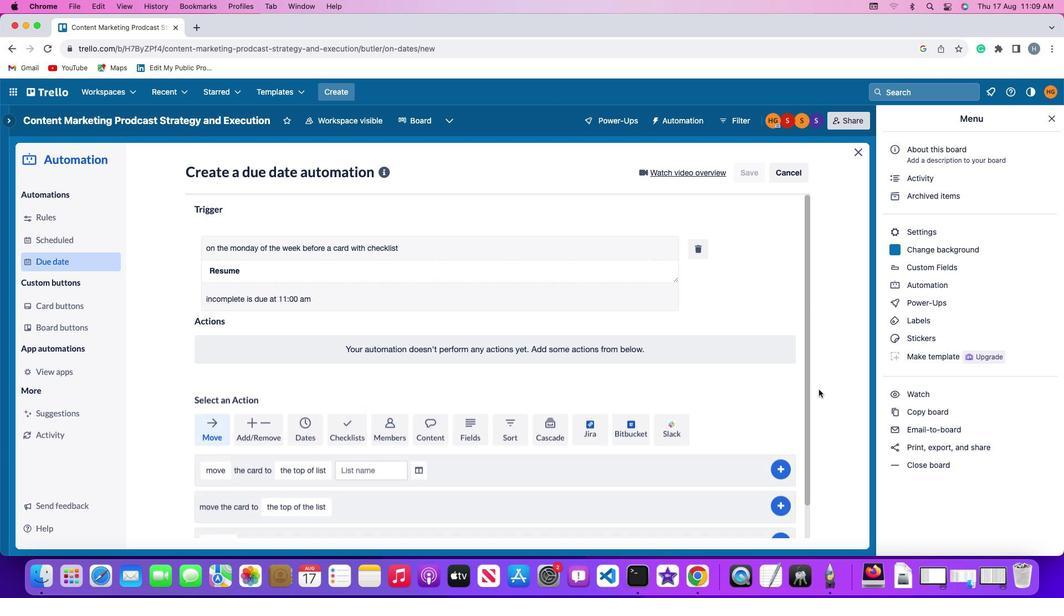 
